 Task: Search one way flight ticket for 2 adults, 2 children, 2 infants in seat in first from Lubbock: Lubbock Preston Smith International Airport to Greensboro: Piedmont Triad International Airport on 5-1-2023. Choice of flights is JetBlue. Number of bags: 2 carry on bags. Price is upto 105000. Outbound departure time preference is 17:15.
Action: Mouse moved to (239, 266)
Screenshot: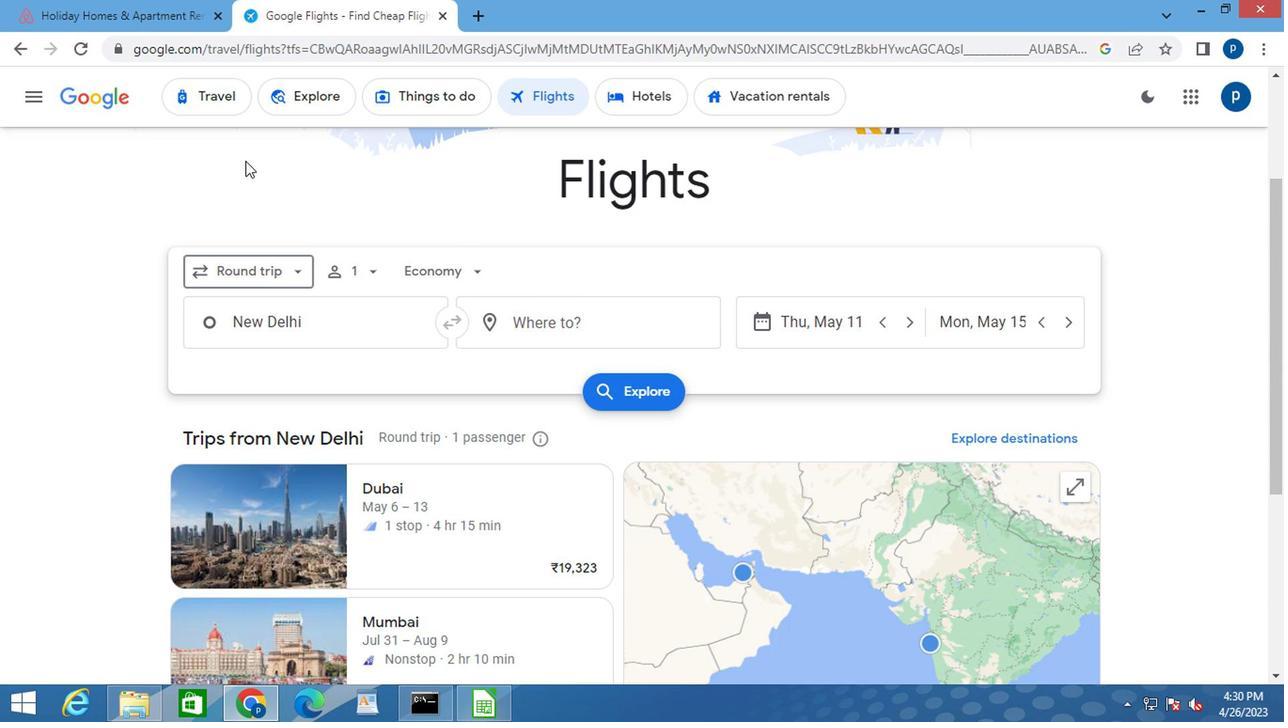 
Action: Mouse pressed left at (239, 266)
Screenshot: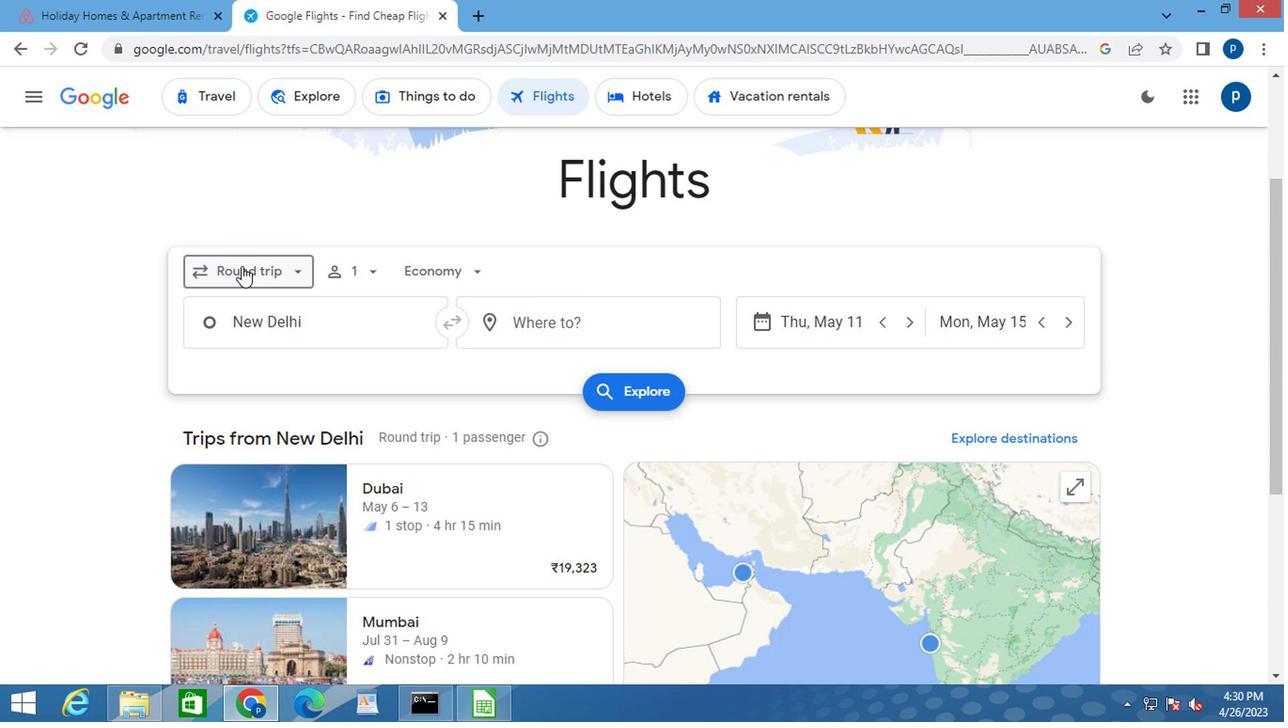 
Action: Mouse moved to (254, 353)
Screenshot: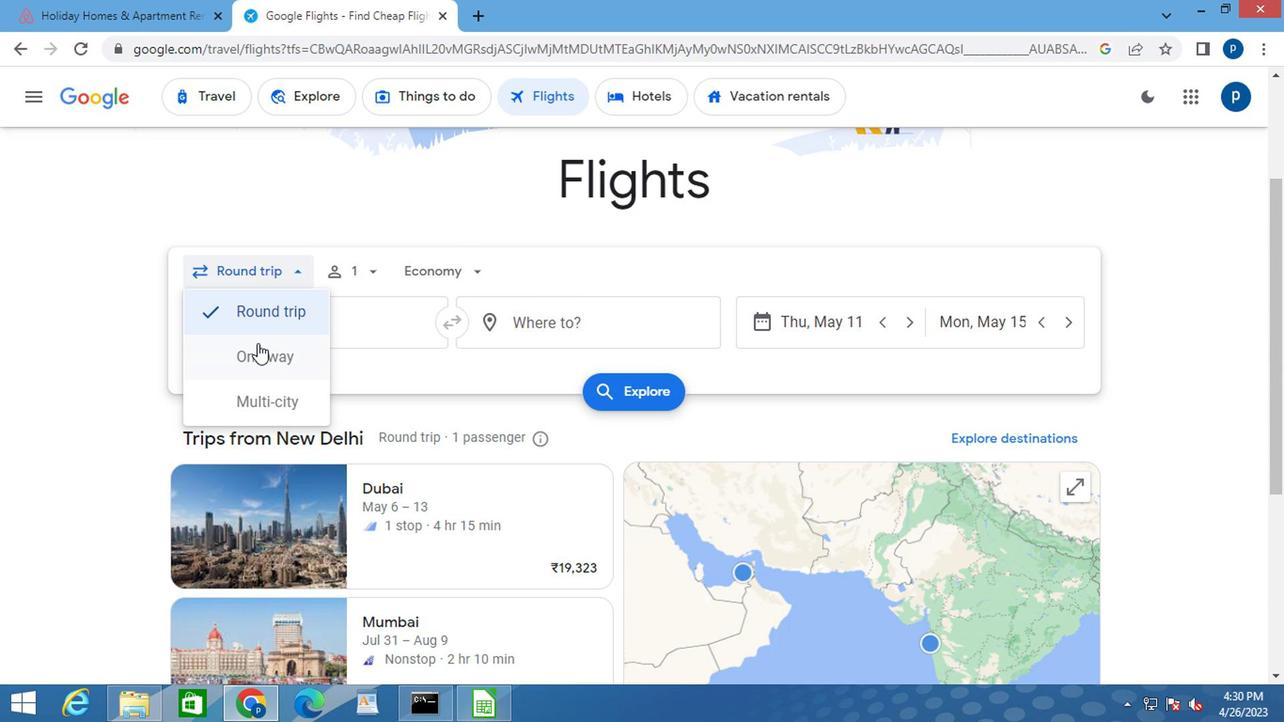 
Action: Mouse pressed left at (254, 353)
Screenshot: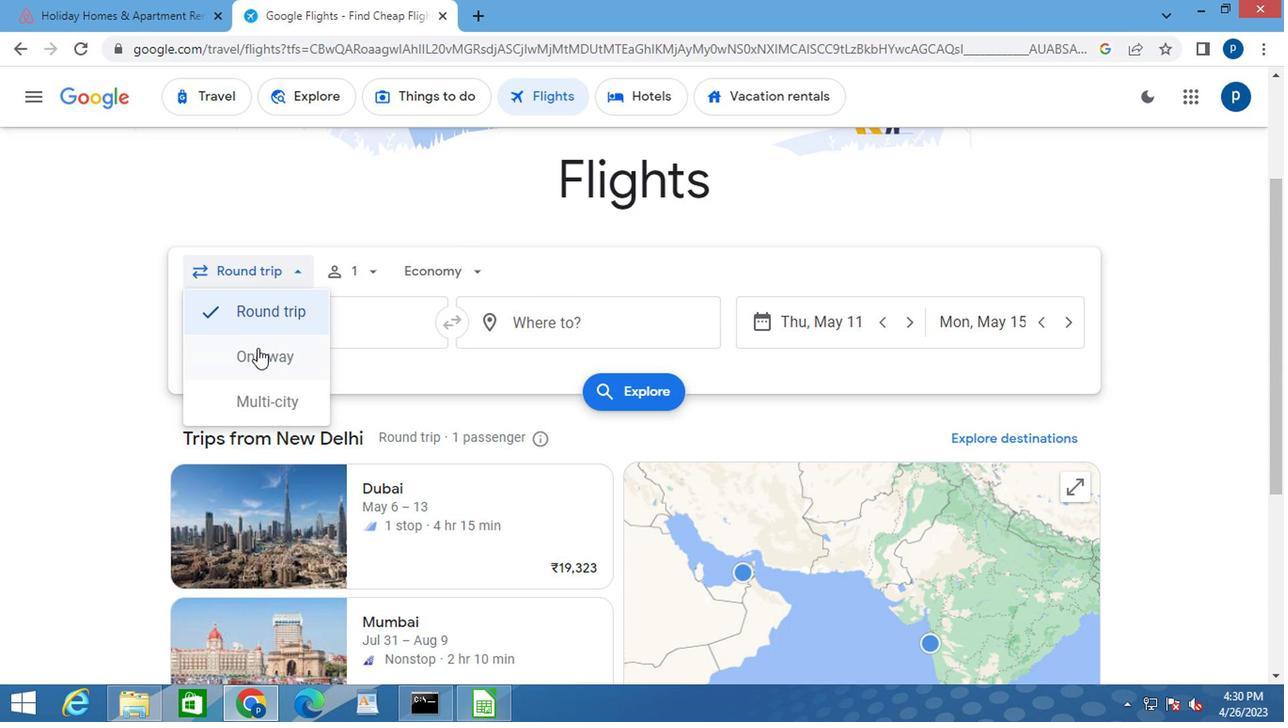 
Action: Mouse moved to (360, 280)
Screenshot: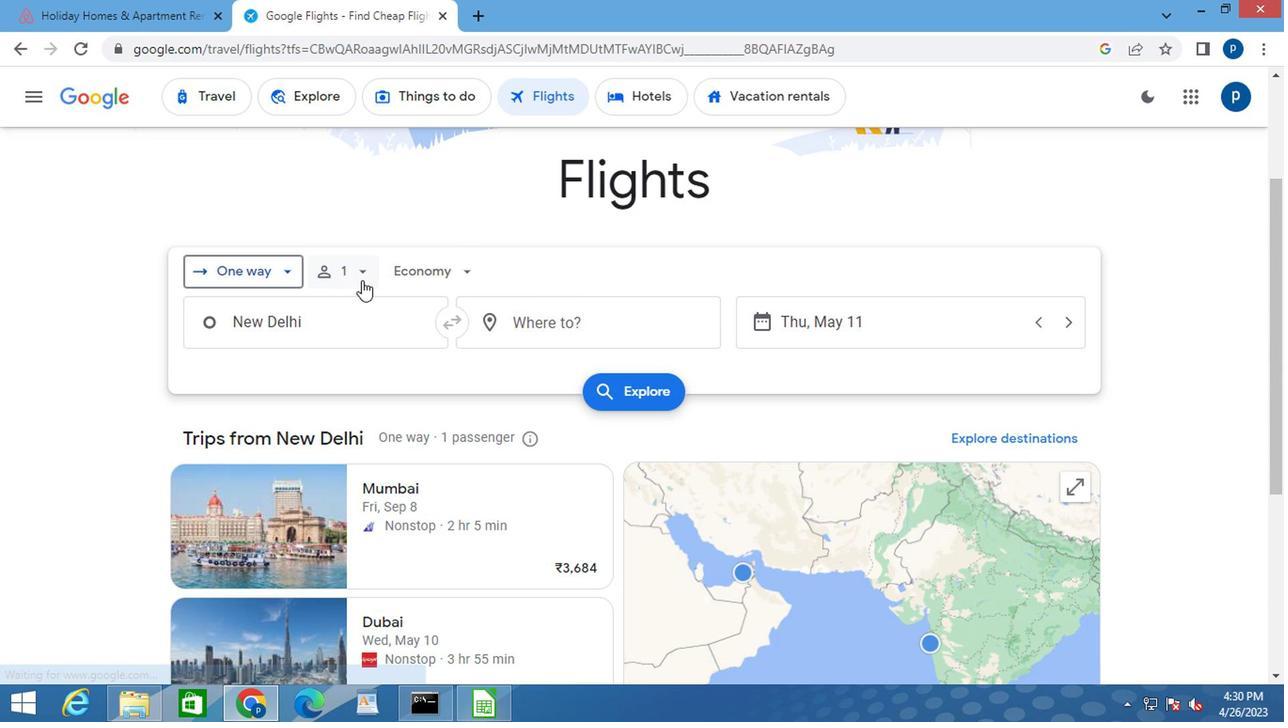 
Action: Mouse pressed left at (360, 280)
Screenshot: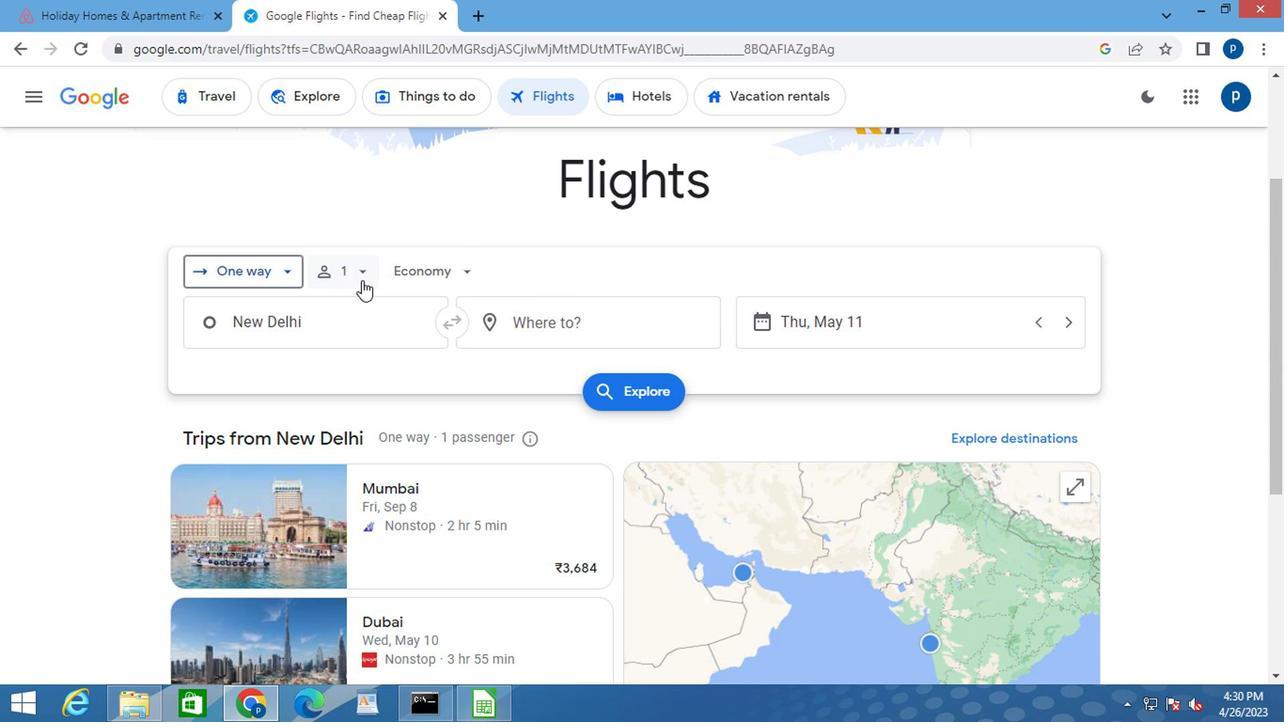 
Action: Mouse moved to (495, 319)
Screenshot: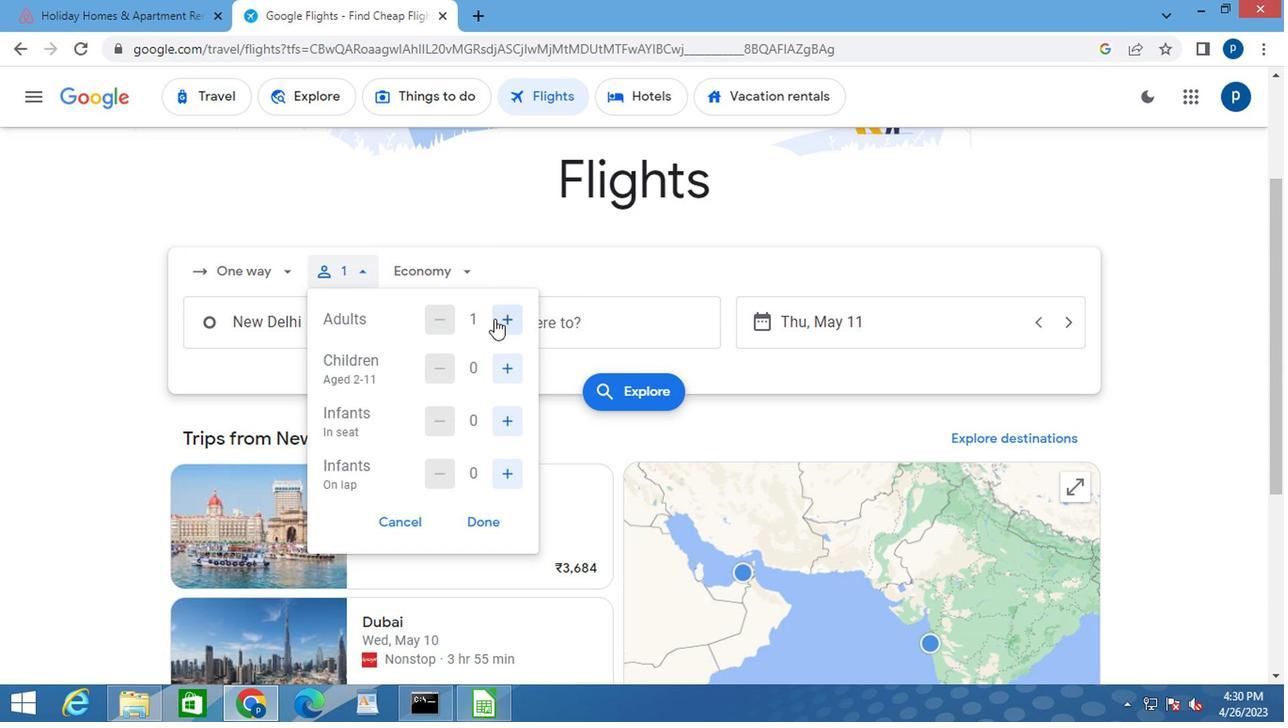 
Action: Mouse pressed left at (495, 319)
Screenshot: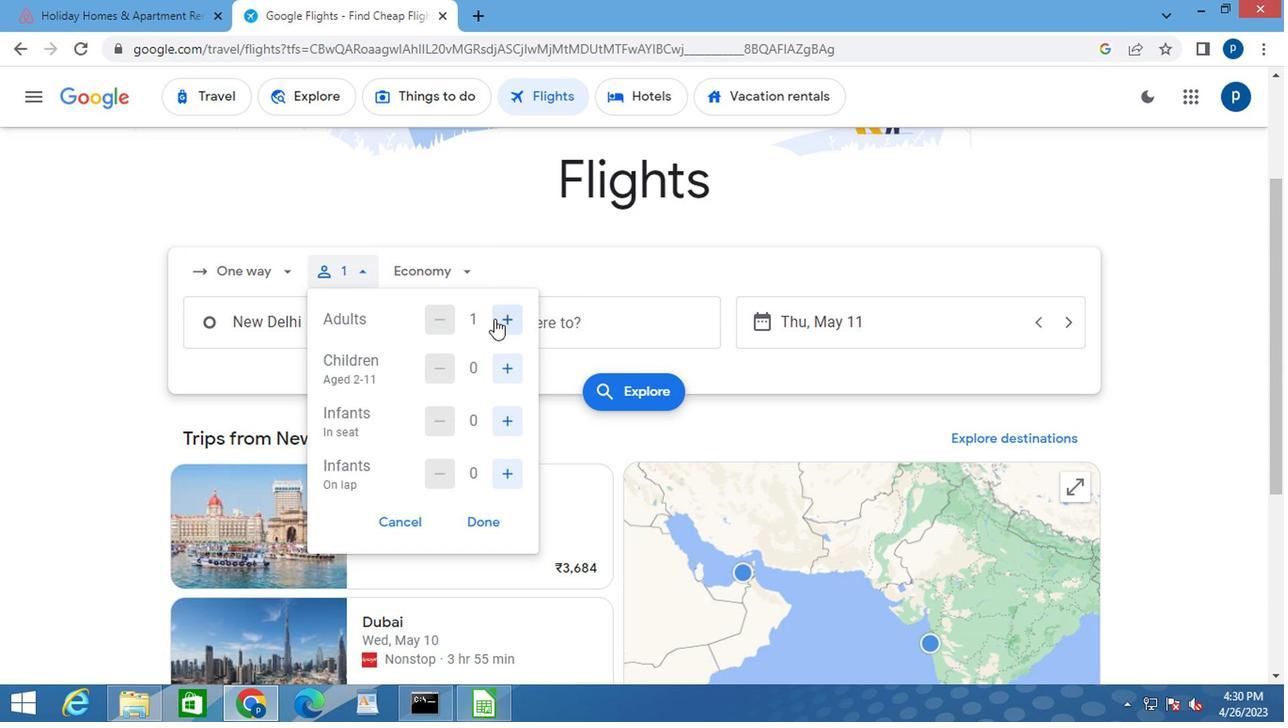 
Action: Mouse moved to (498, 359)
Screenshot: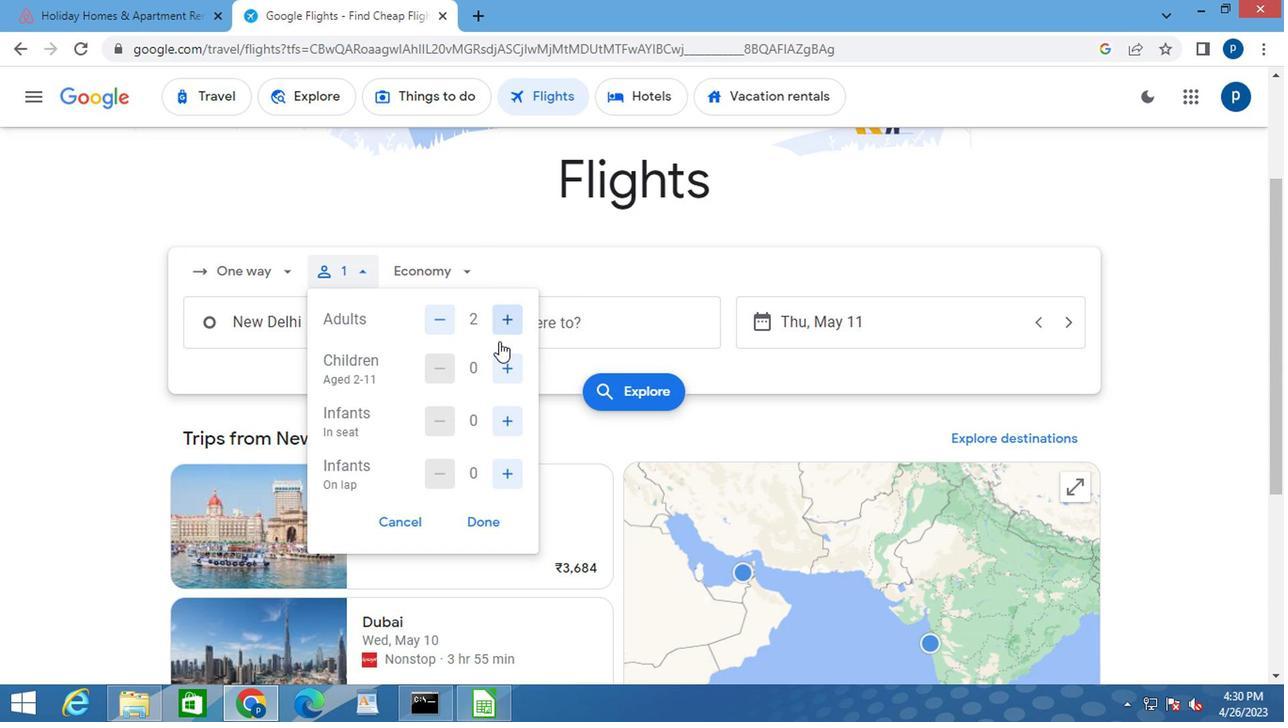 
Action: Mouse pressed left at (498, 359)
Screenshot: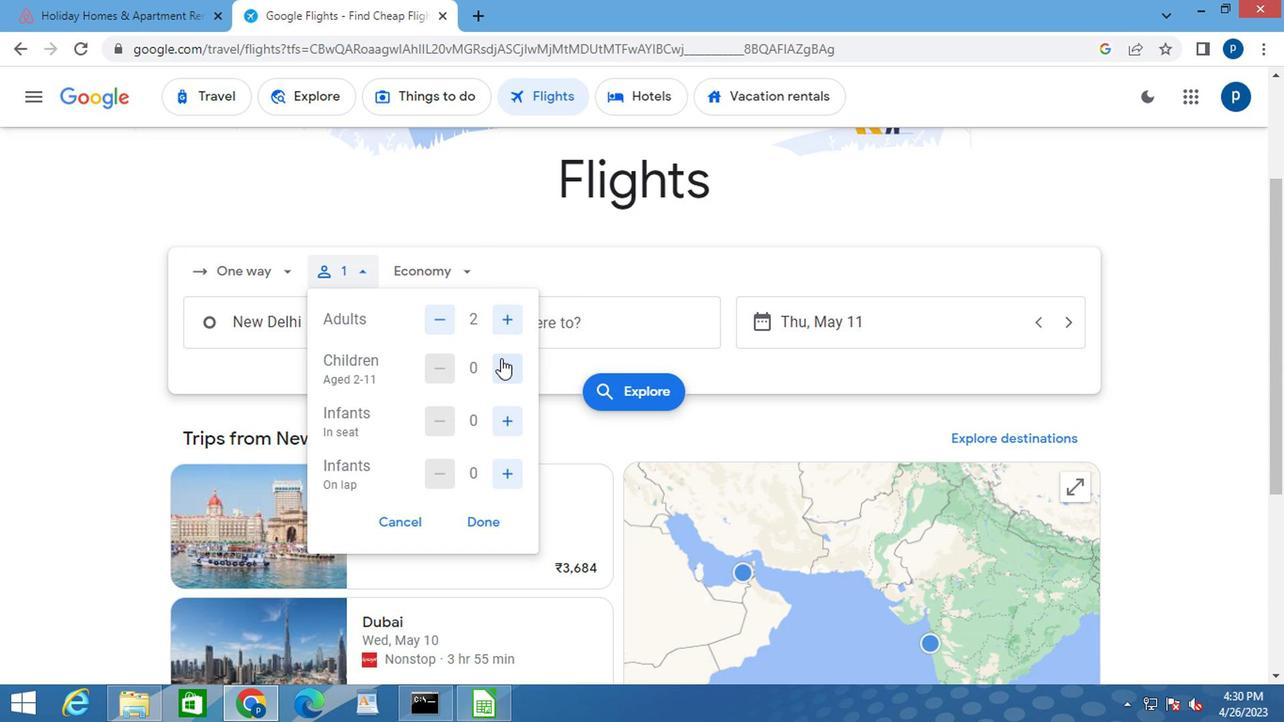 
Action: Mouse pressed left at (498, 359)
Screenshot: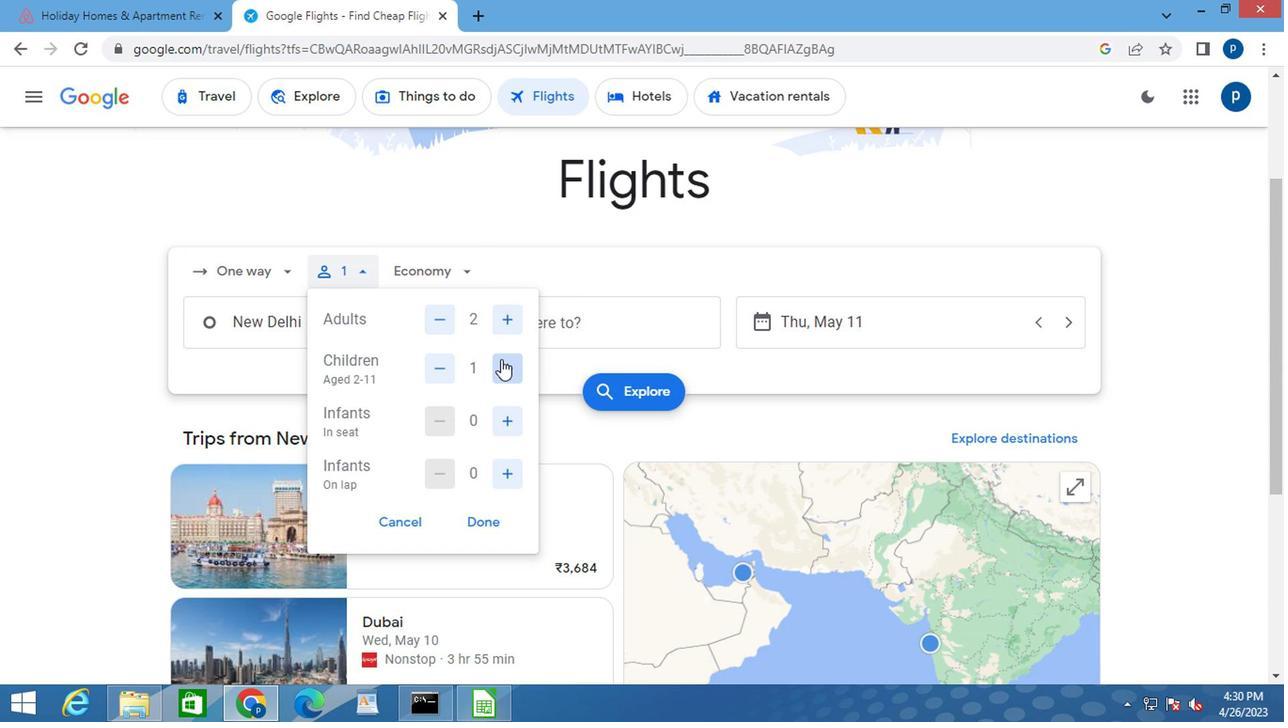 
Action: Mouse moved to (498, 422)
Screenshot: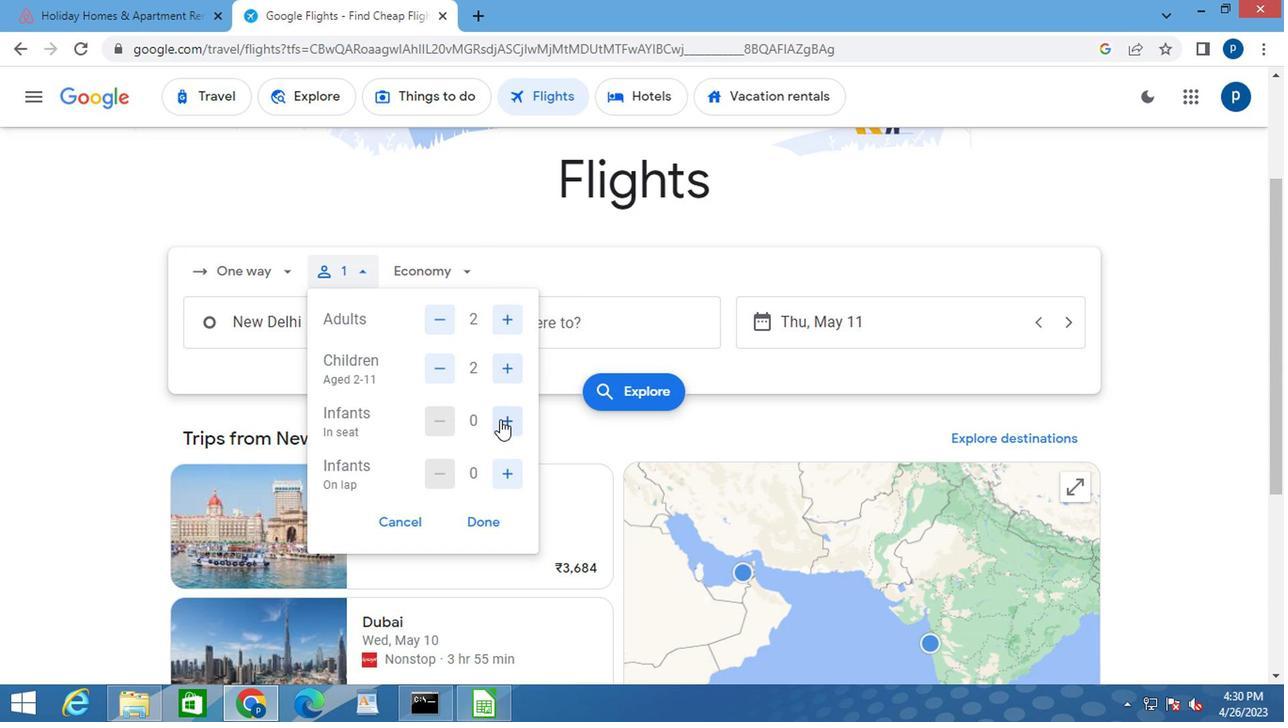
Action: Mouse pressed left at (498, 422)
Screenshot: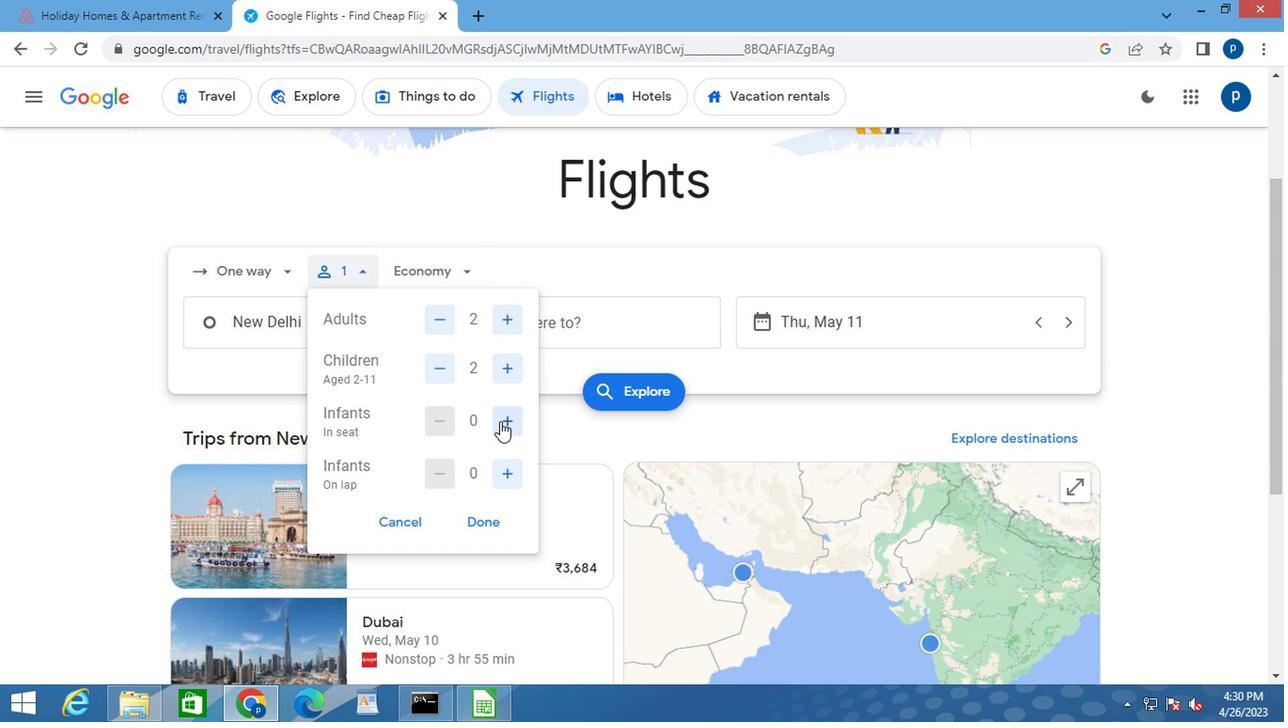 
Action: Mouse pressed left at (498, 422)
Screenshot: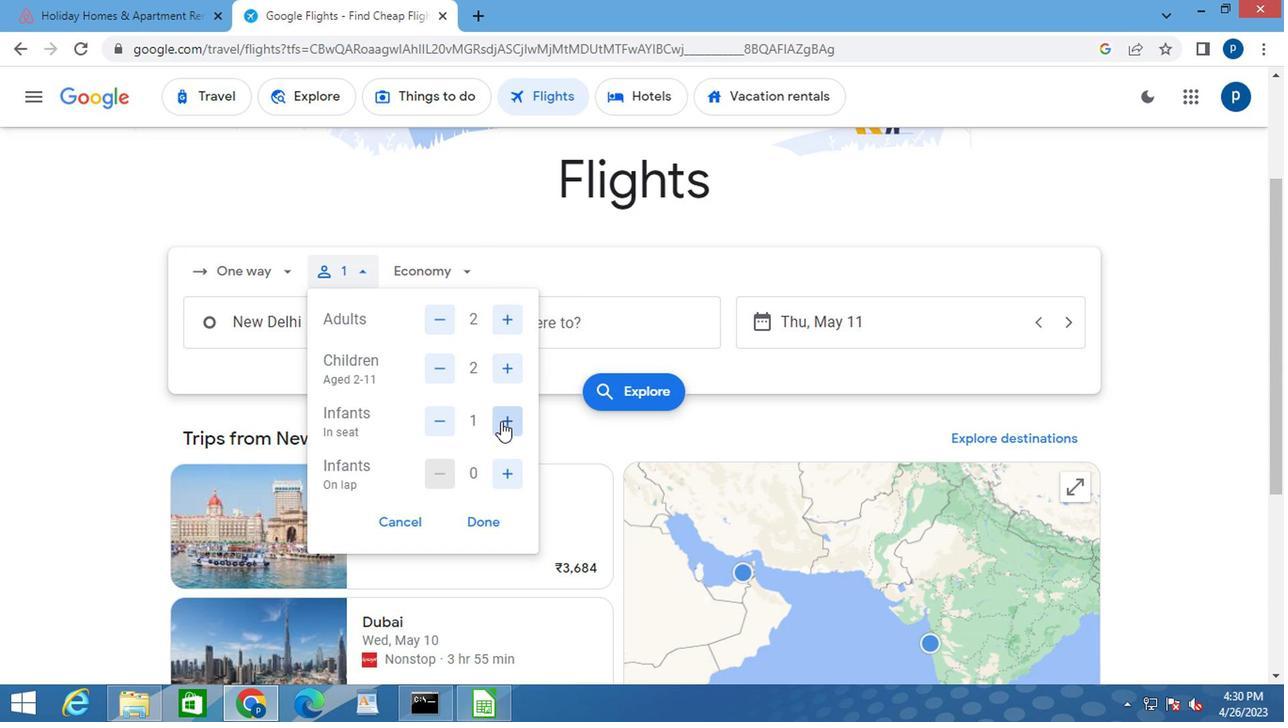 
Action: Mouse moved to (480, 516)
Screenshot: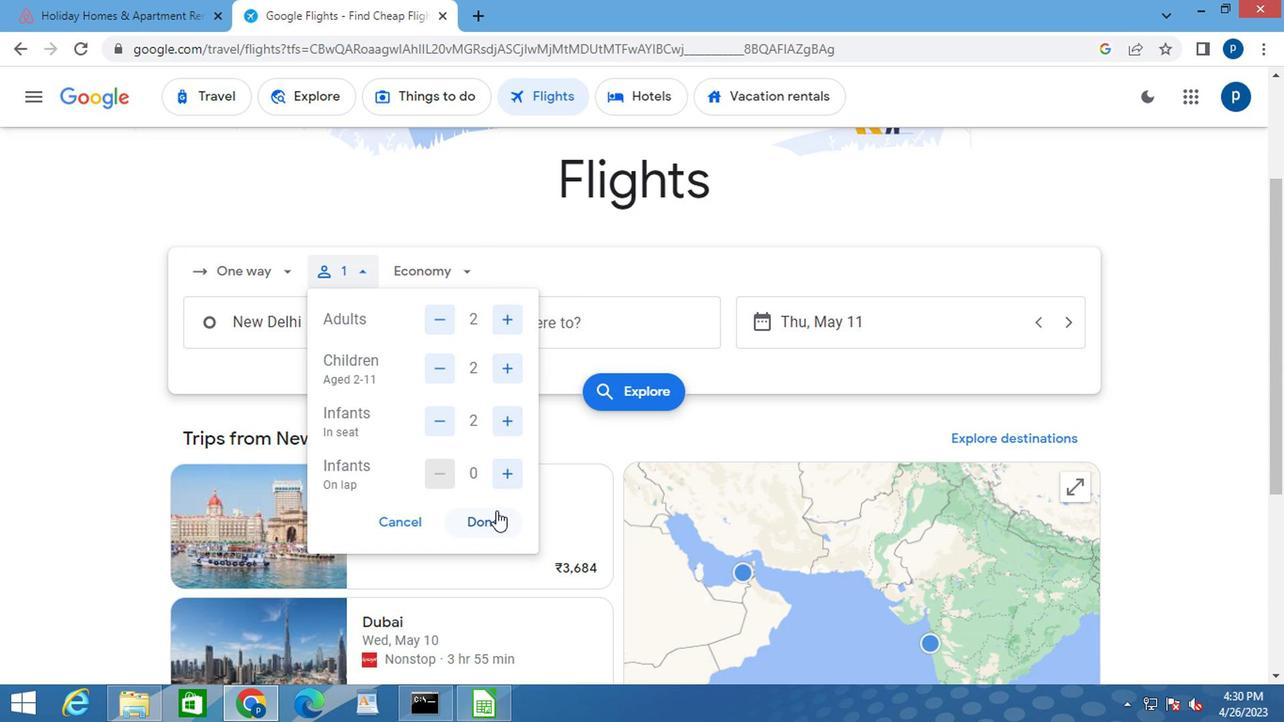 
Action: Mouse pressed left at (480, 516)
Screenshot: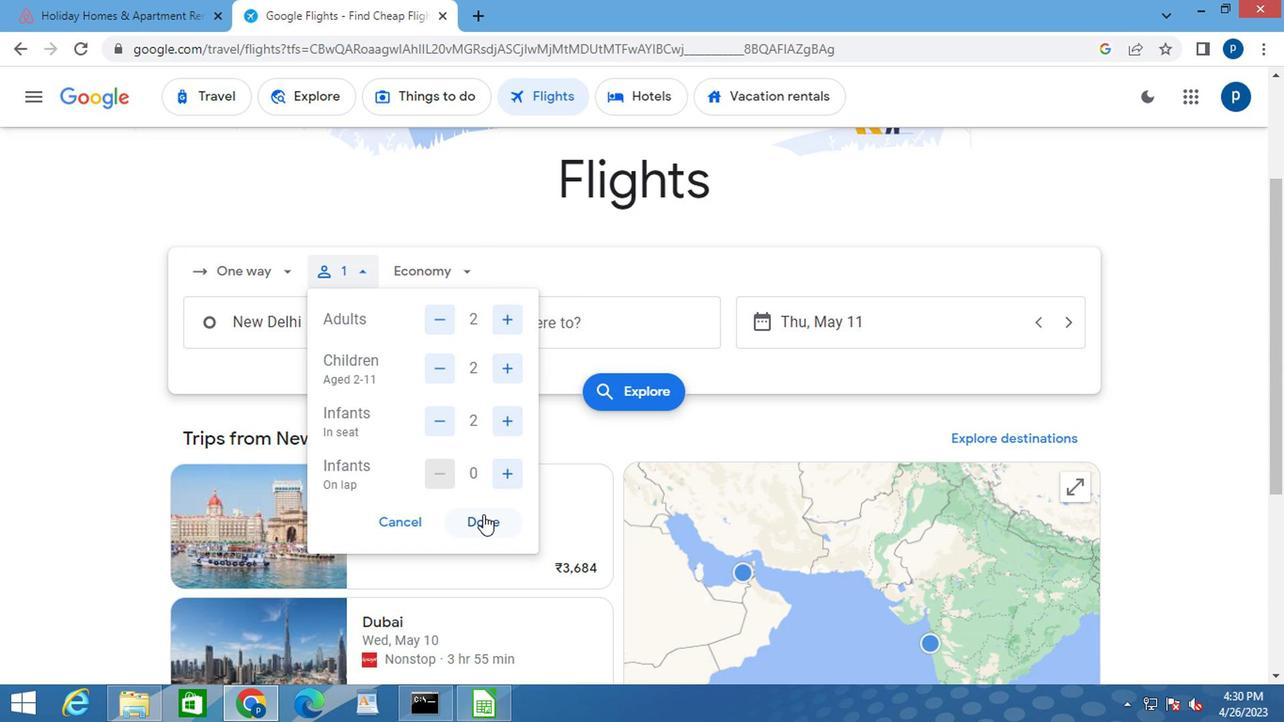 
Action: Mouse moved to (426, 278)
Screenshot: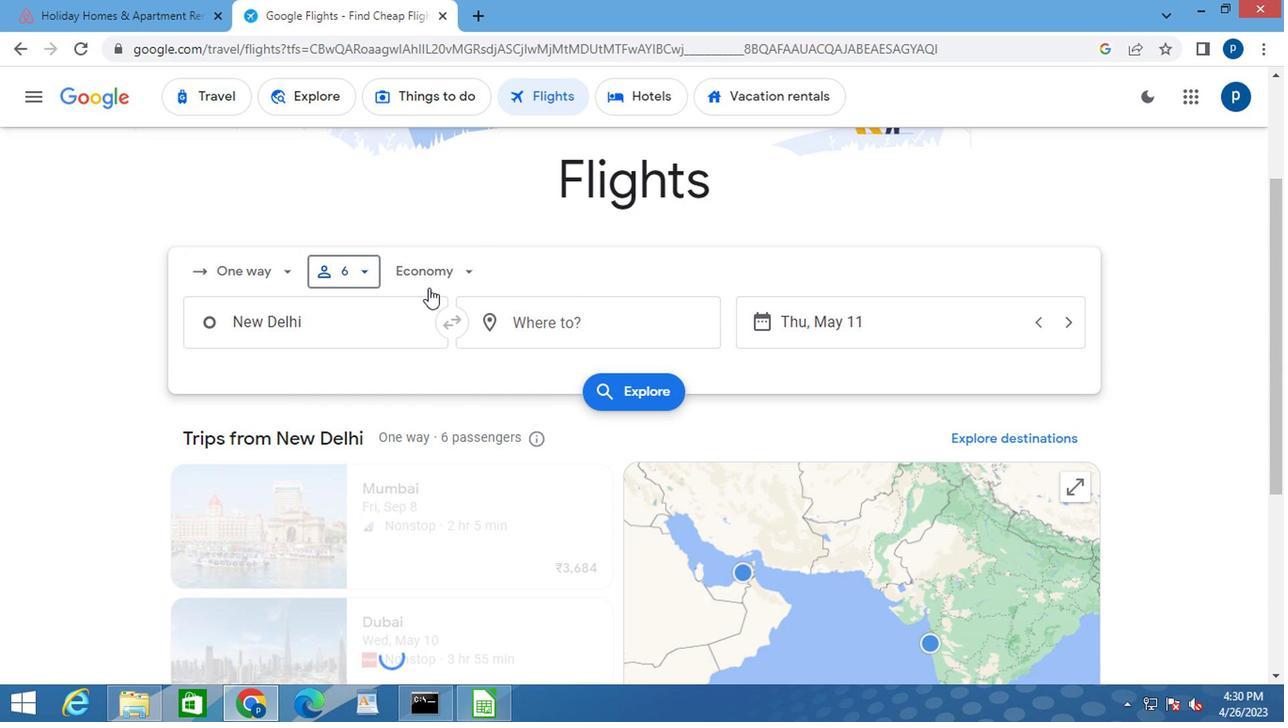 
Action: Mouse pressed left at (426, 278)
Screenshot: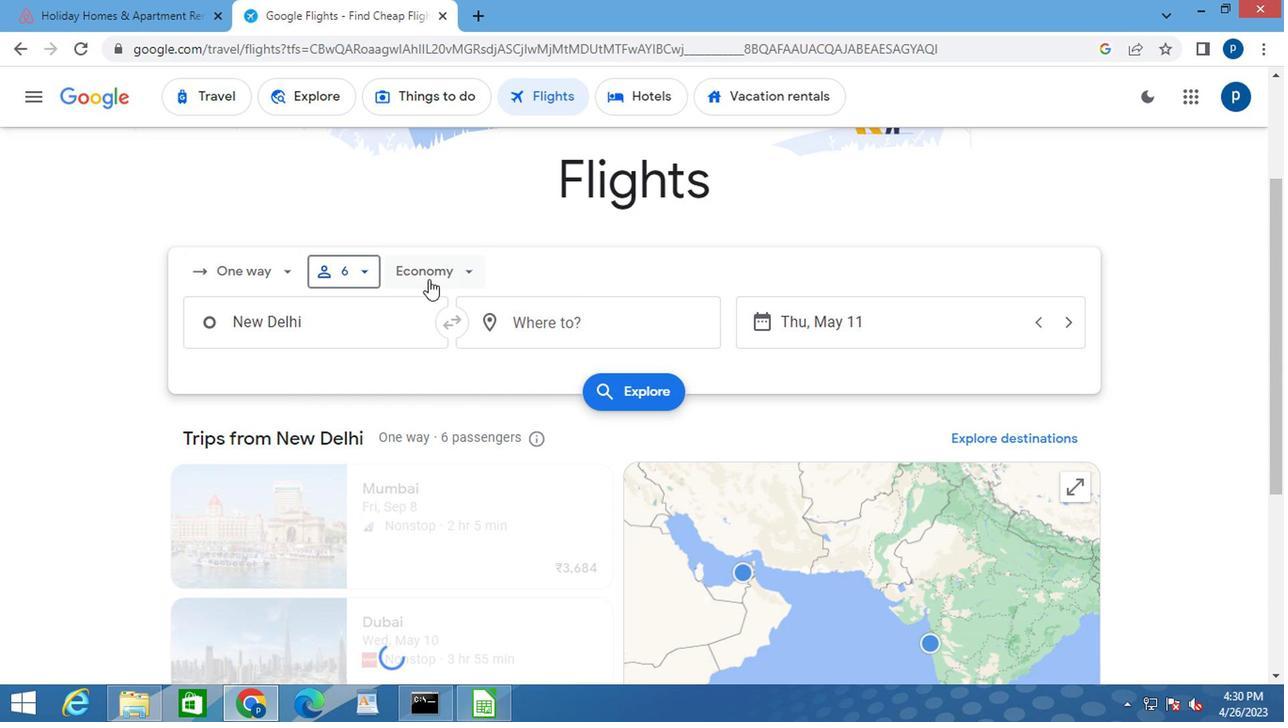 
Action: Mouse moved to (458, 440)
Screenshot: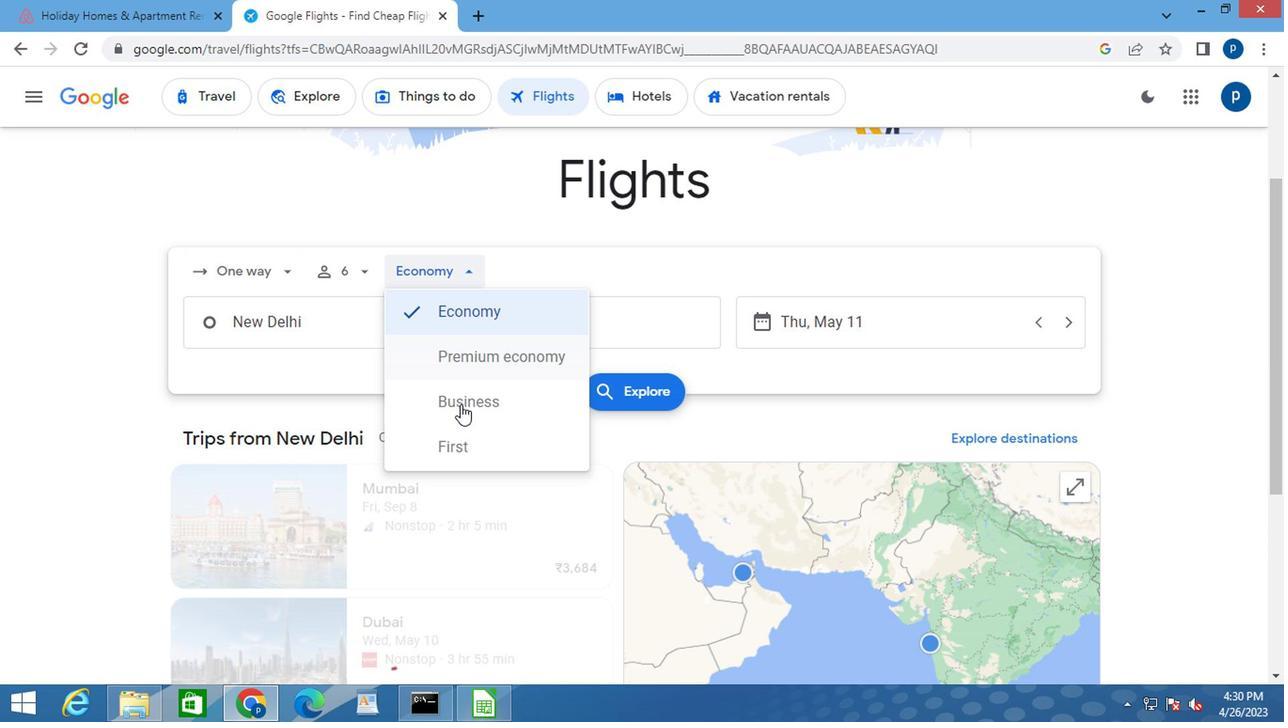 
Action: Mouse pressed left at (458, 440)
Screenshot: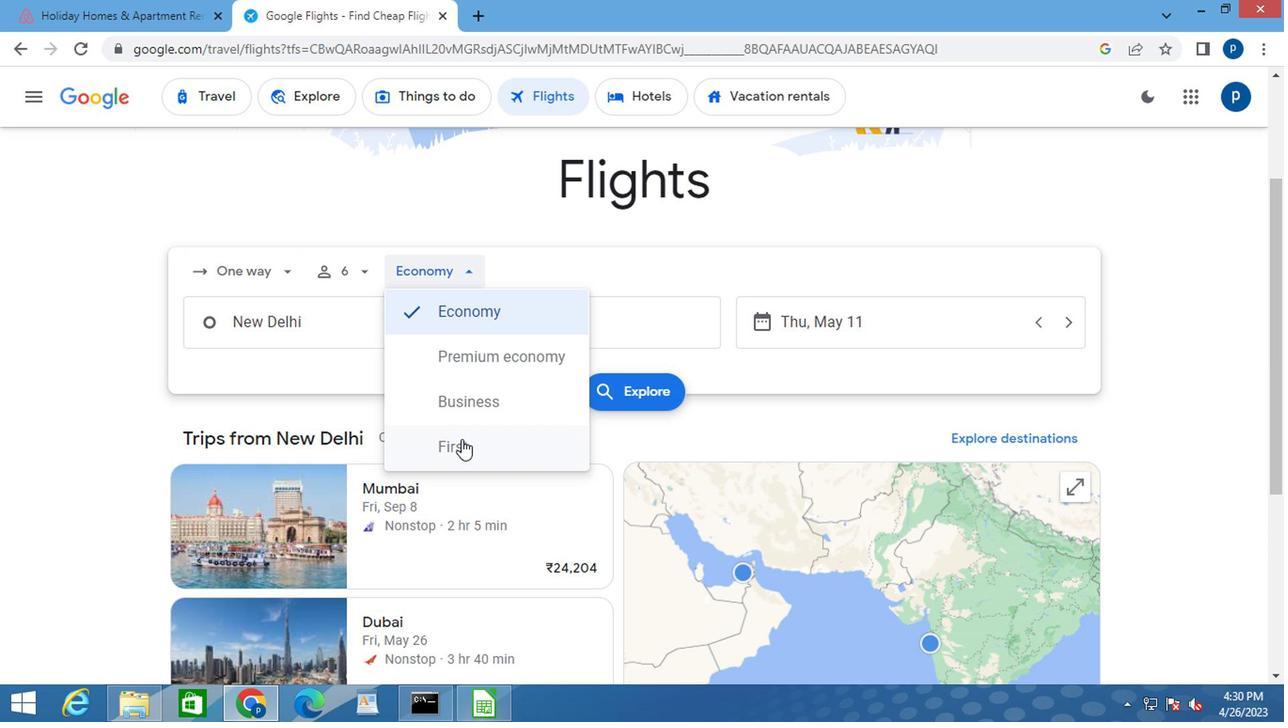 
Action: Mouse moved to (310, 327)
Screenshot: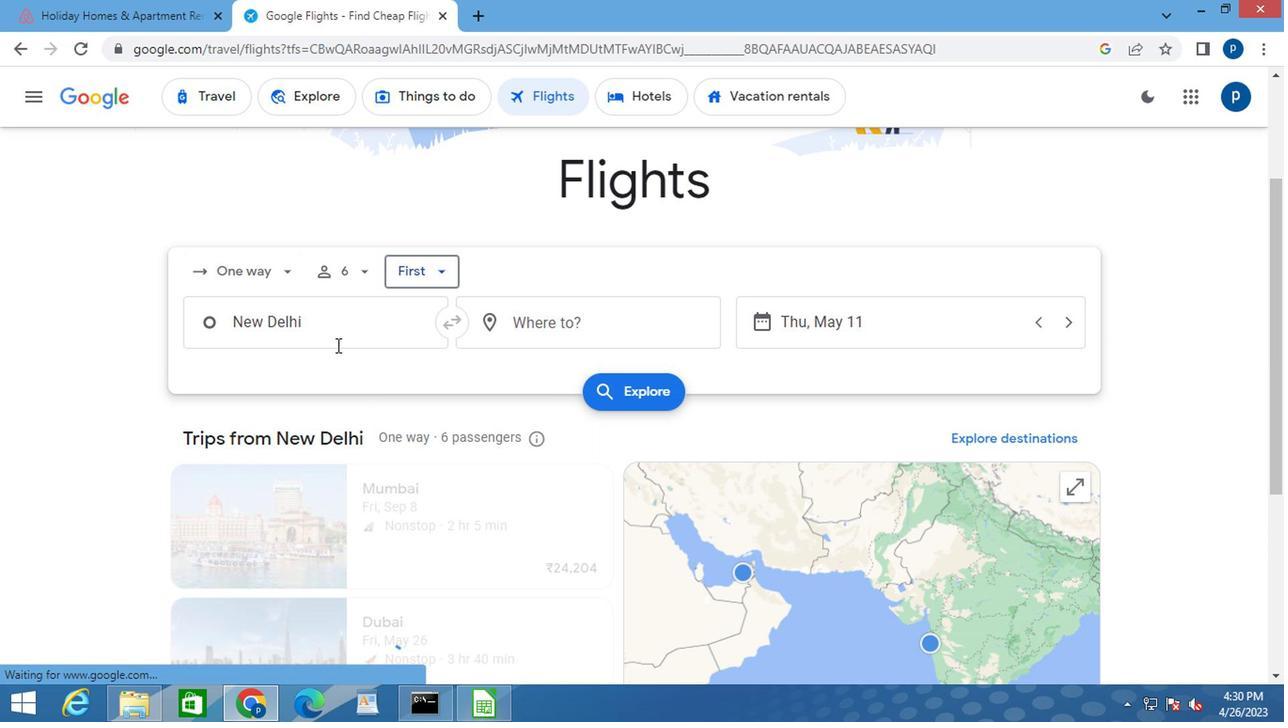 
Action: Mouse pressed left at (310, 327)
Screenshot: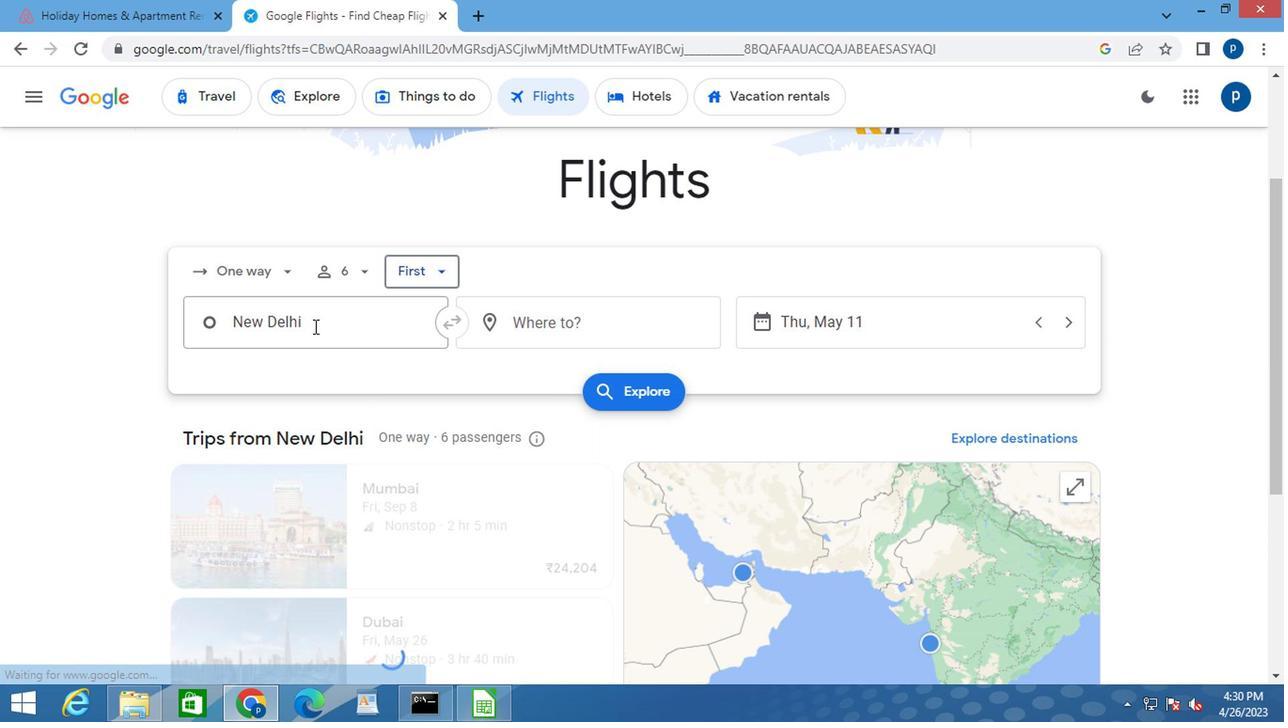
Action: Mouse pressed left at (310, 327)
Screenshot: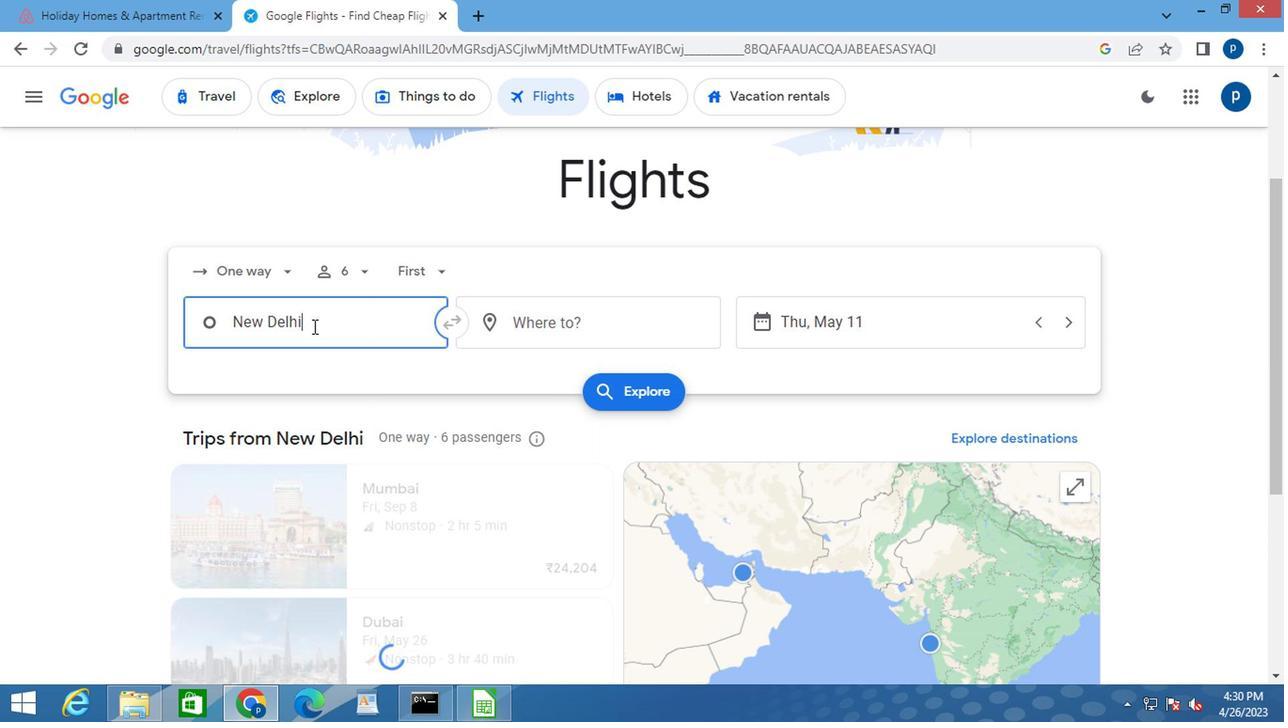 
Action: Key pressed <Key.delete><Key.caps_lock>l<Key.caps_lock>ubbock
Screenshot: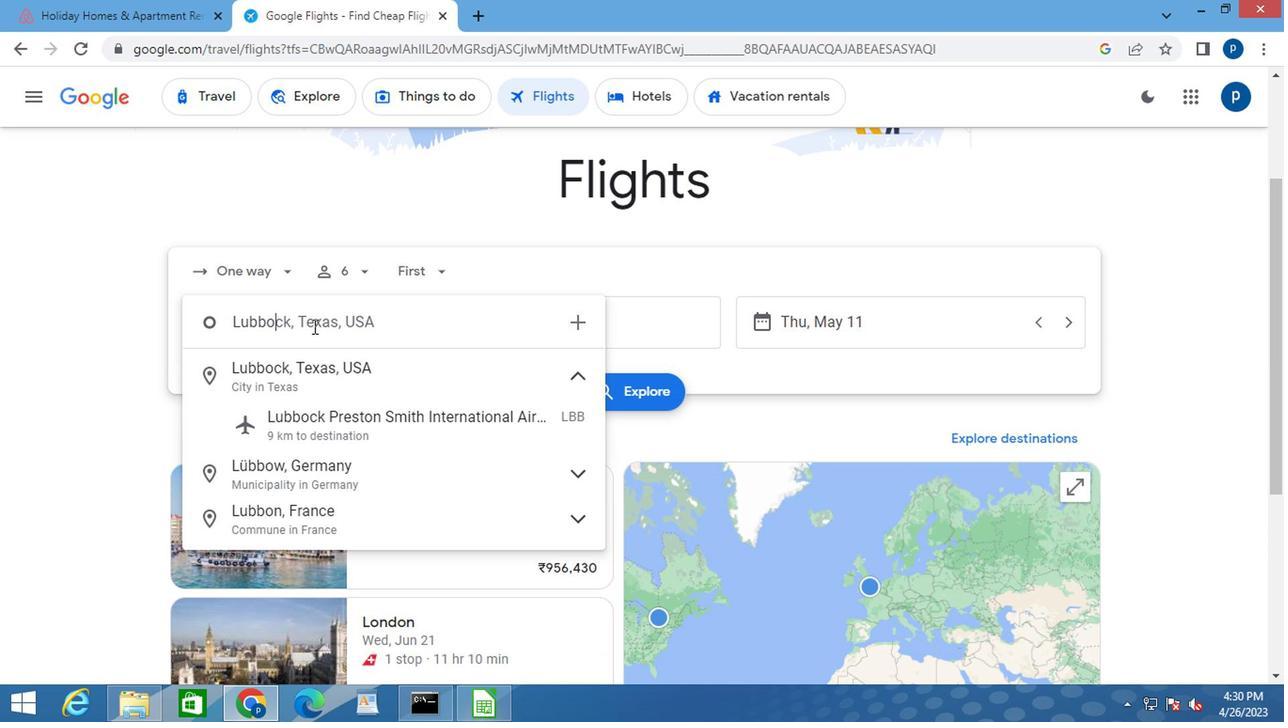 
Action: Mouse moved to (321, 448)
Screenshot: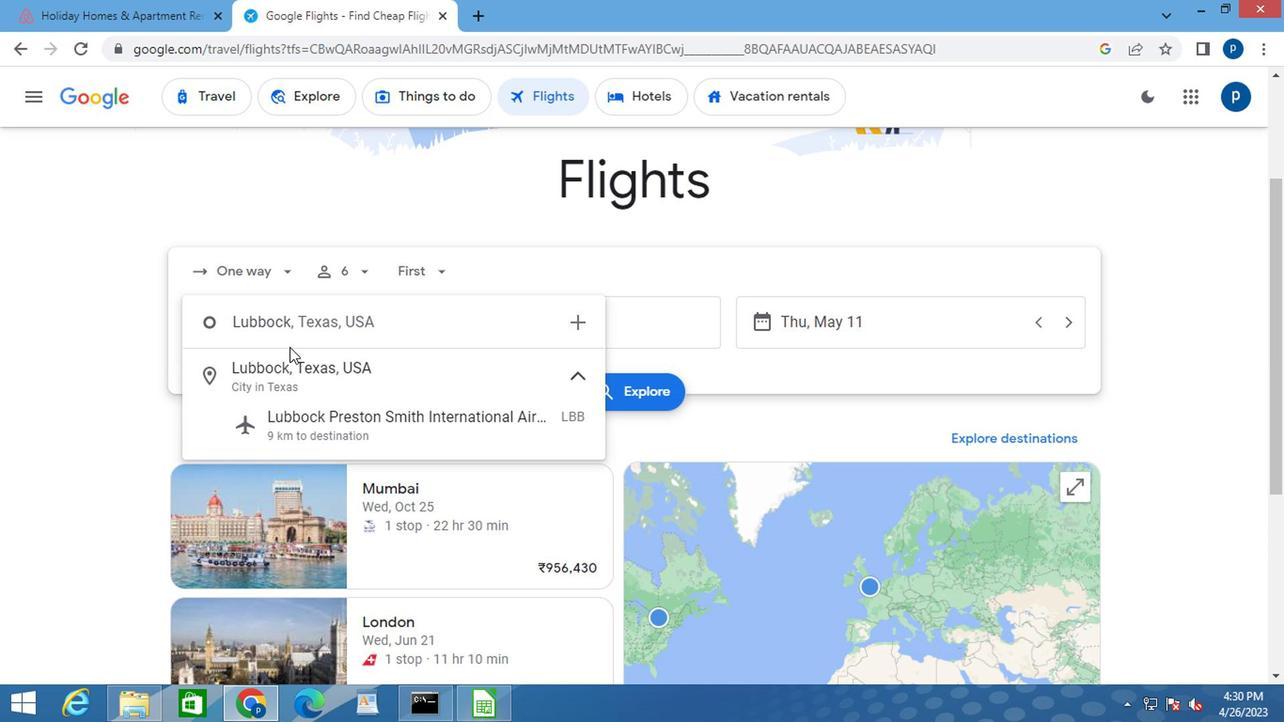 
Action: Mouse pressed left at (321, 448)
Screenshot: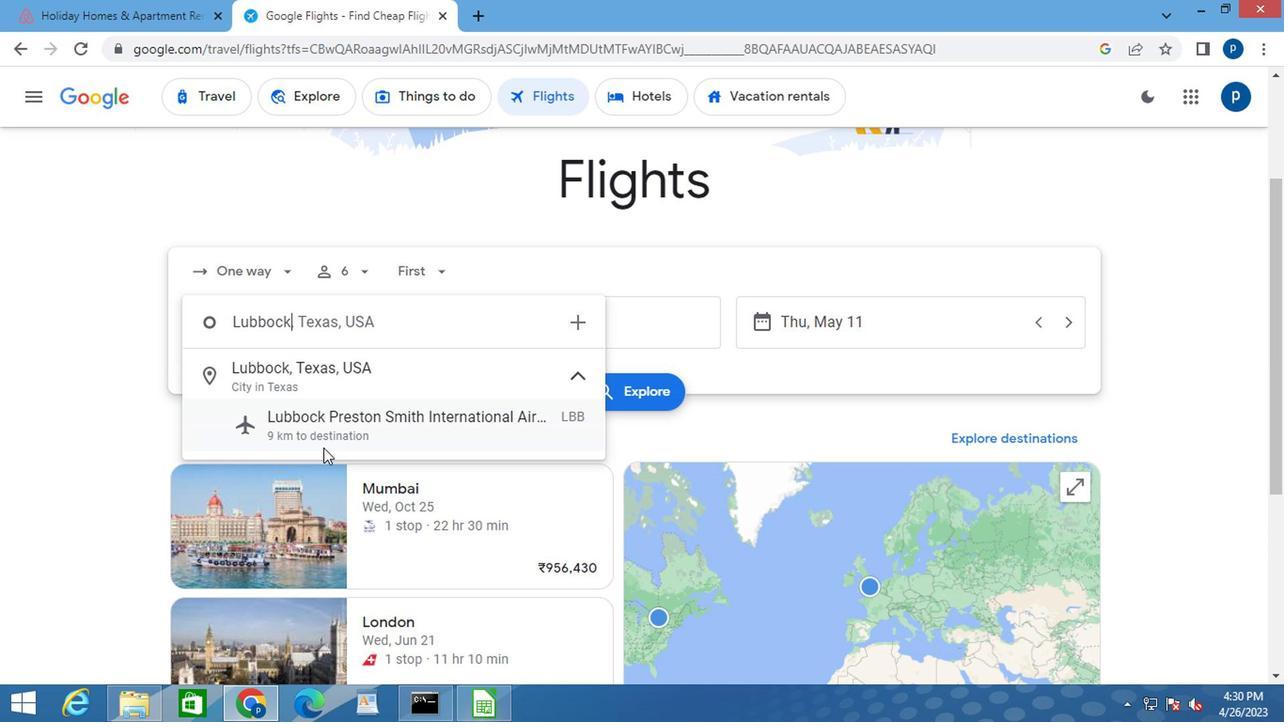 
Action: Mouse moved to (520, 331)
Screenshot: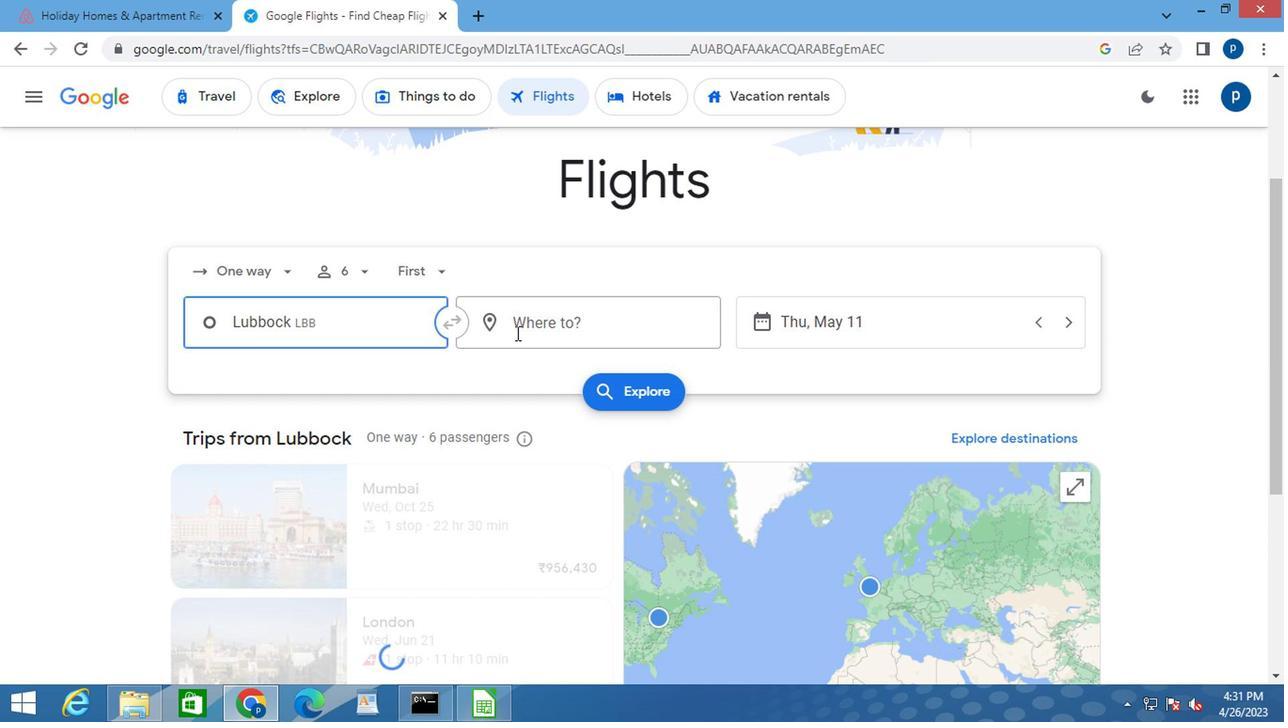 
Action: Mouse pressed left at (520, 331)
Screenshot: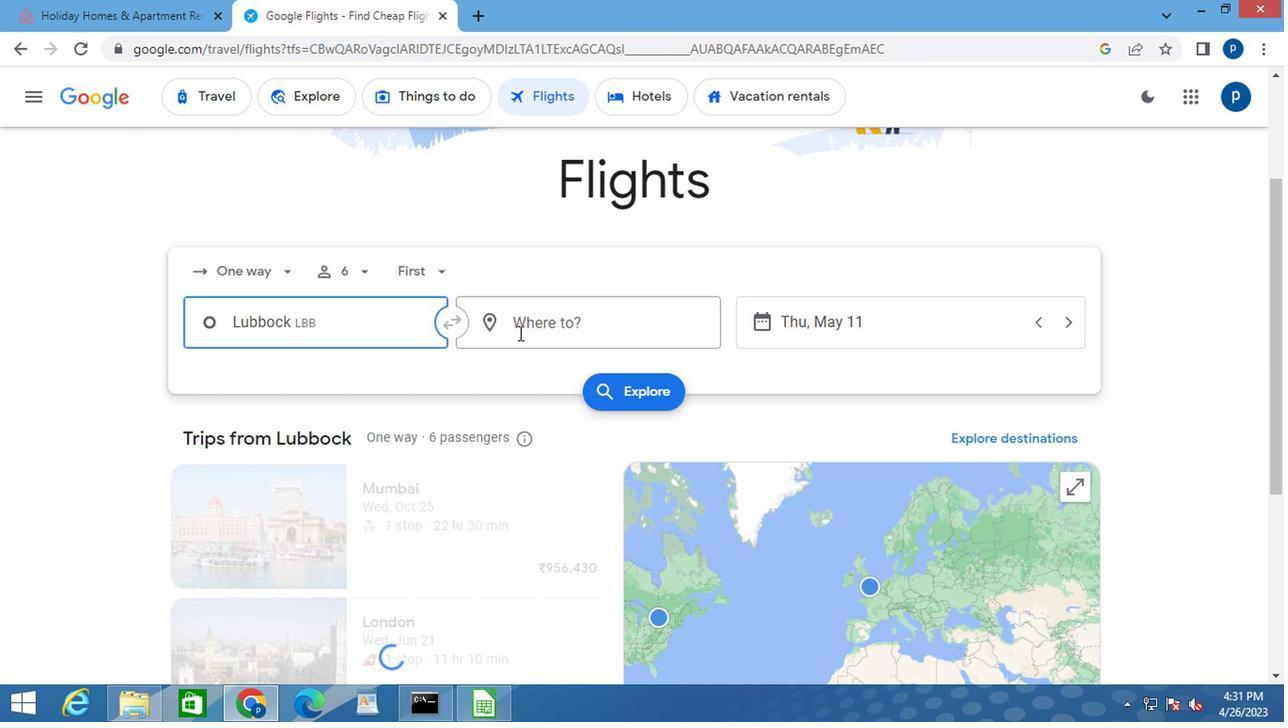 
Action: Key pressed <Key.caps_lock>p<Key.caps_lock>iedm
Screenshot: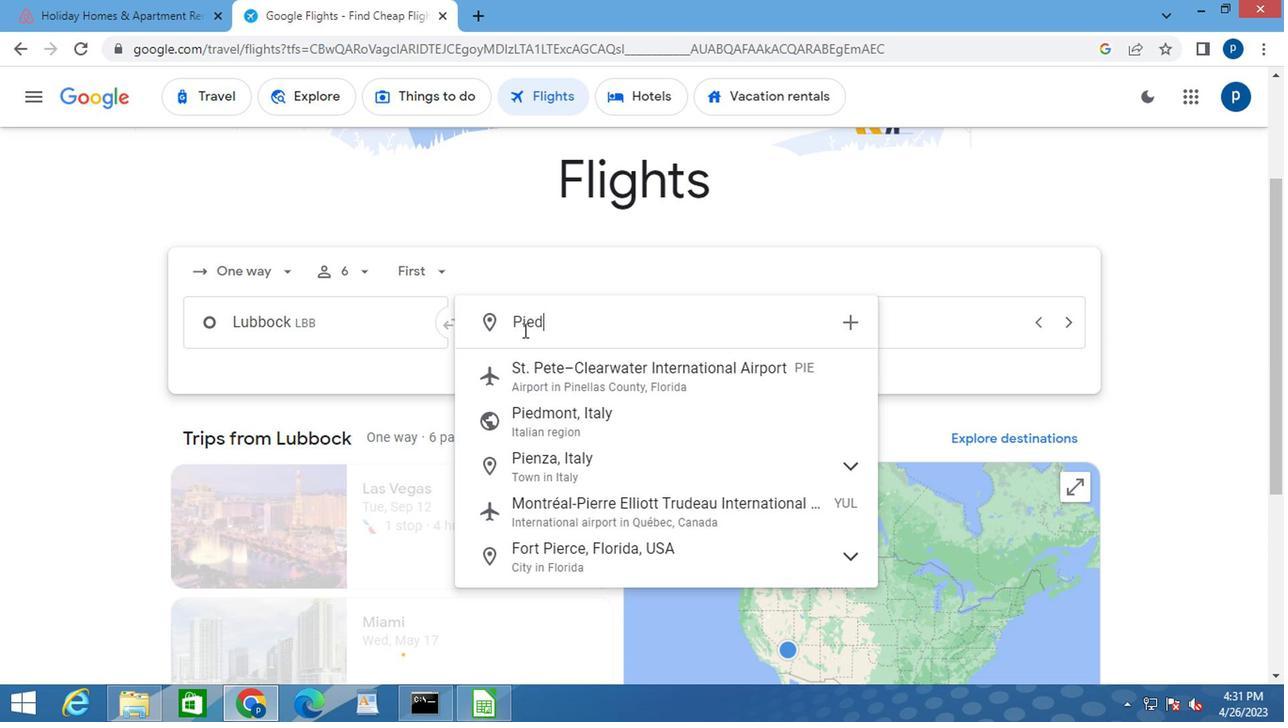 
Action: Mouse moved to (563, 412)
Screenshot: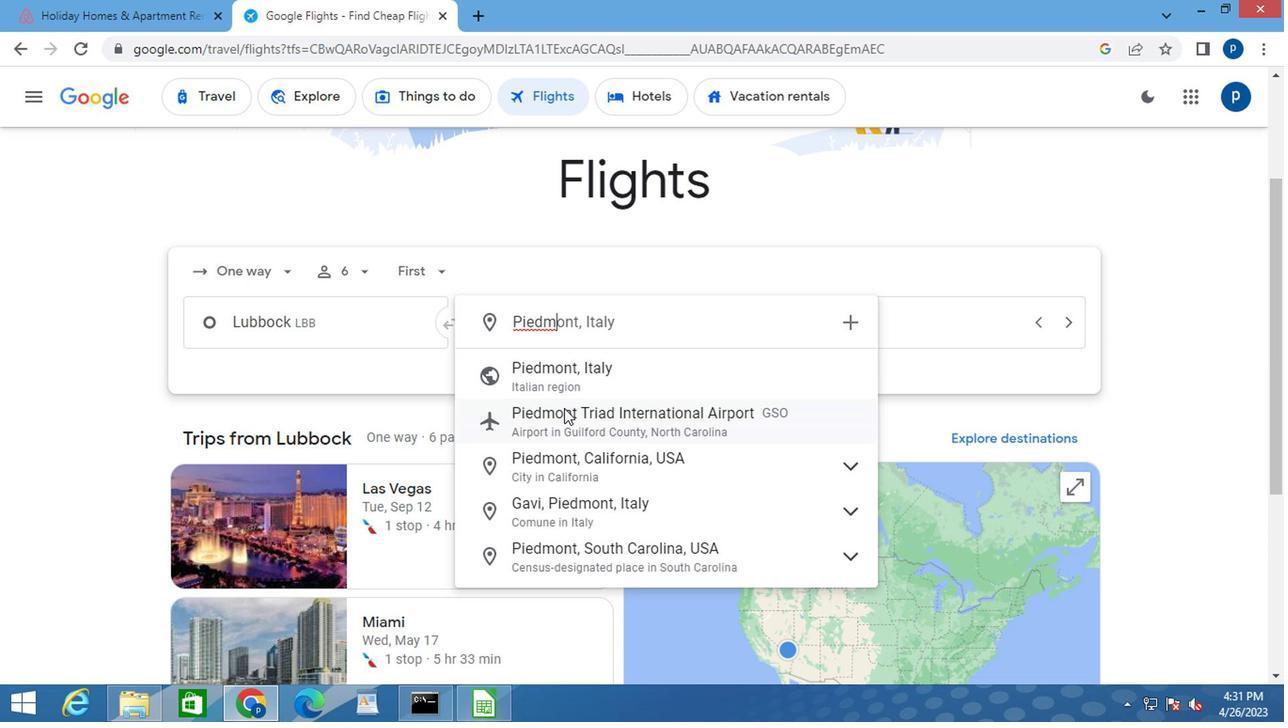 
Action: Mouse pressed left at (563, 412)
Screenshot: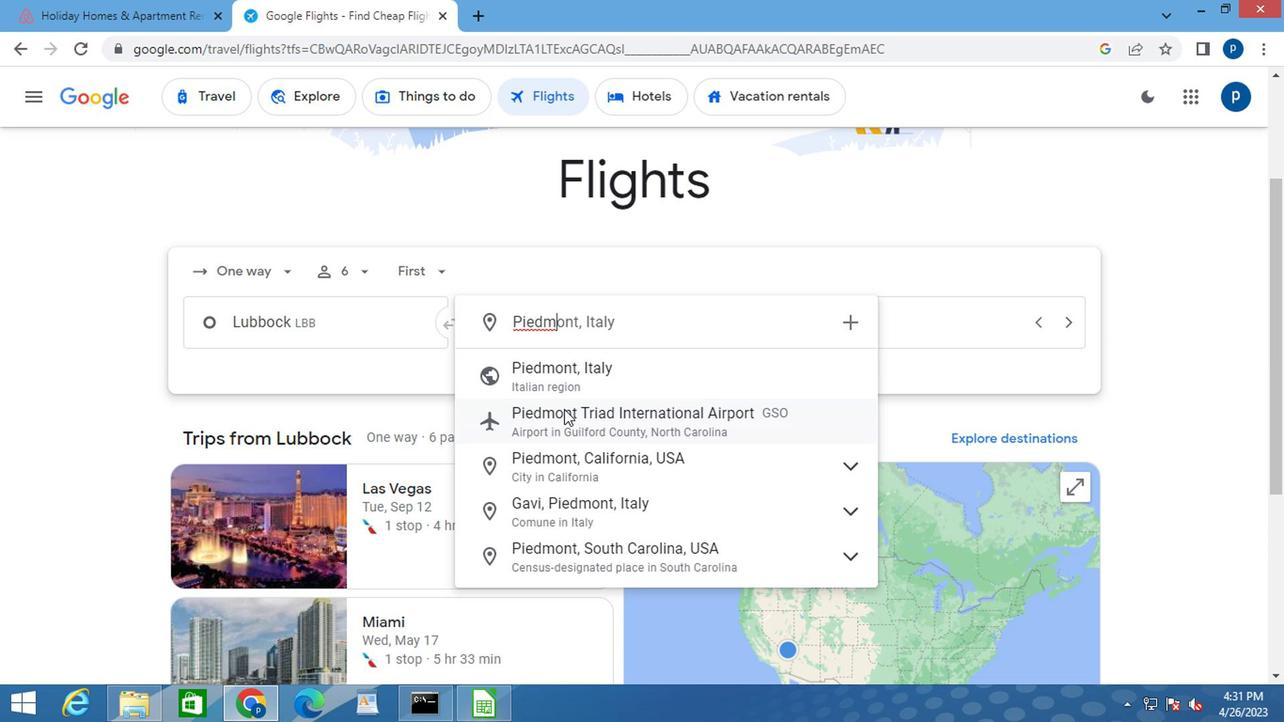 
Action: Mouse moved to (763, 319)
Screenshot: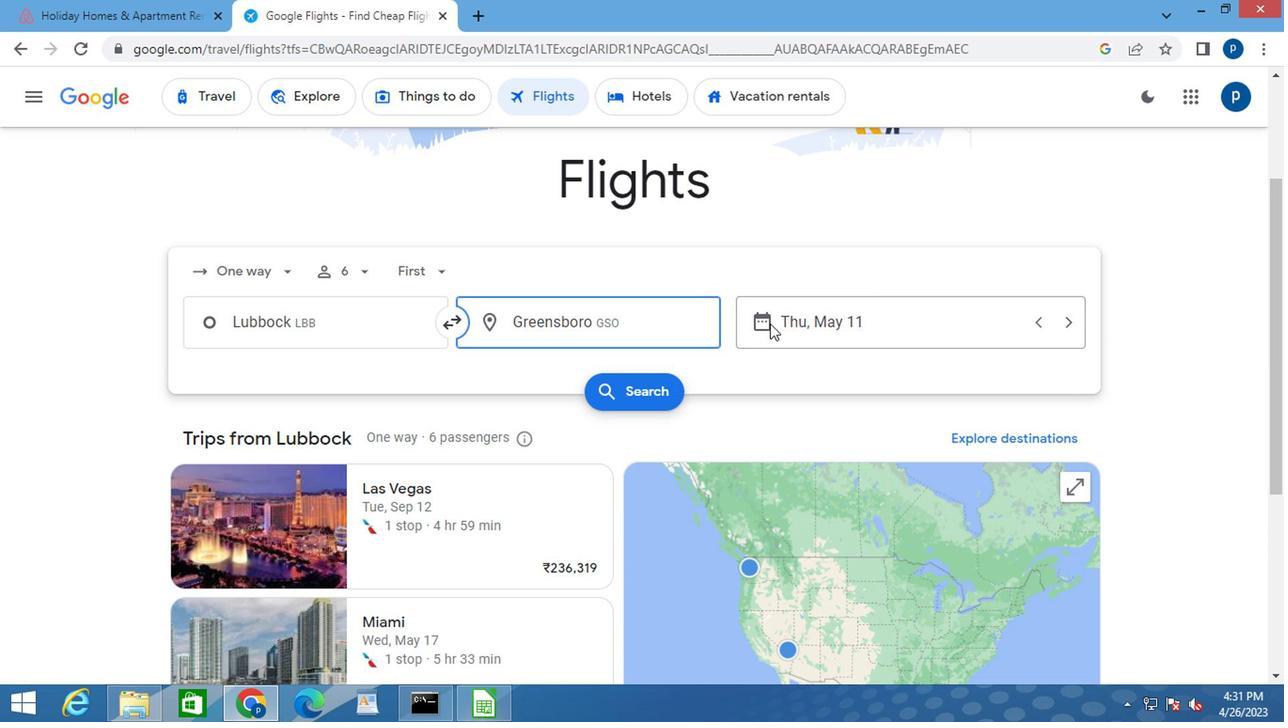 
Action: Mouse pressed left at (763, 319)
Screenshot: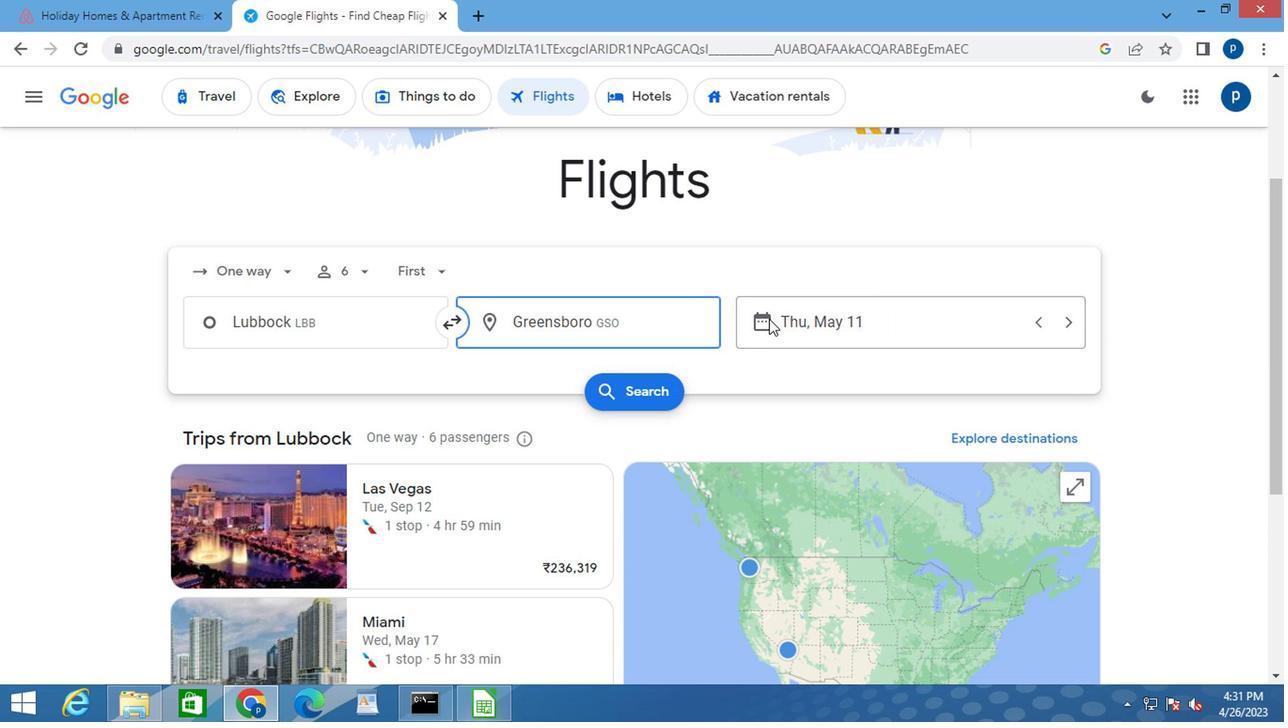 
Action: Mouse moved to (819, 341)
Screenshot: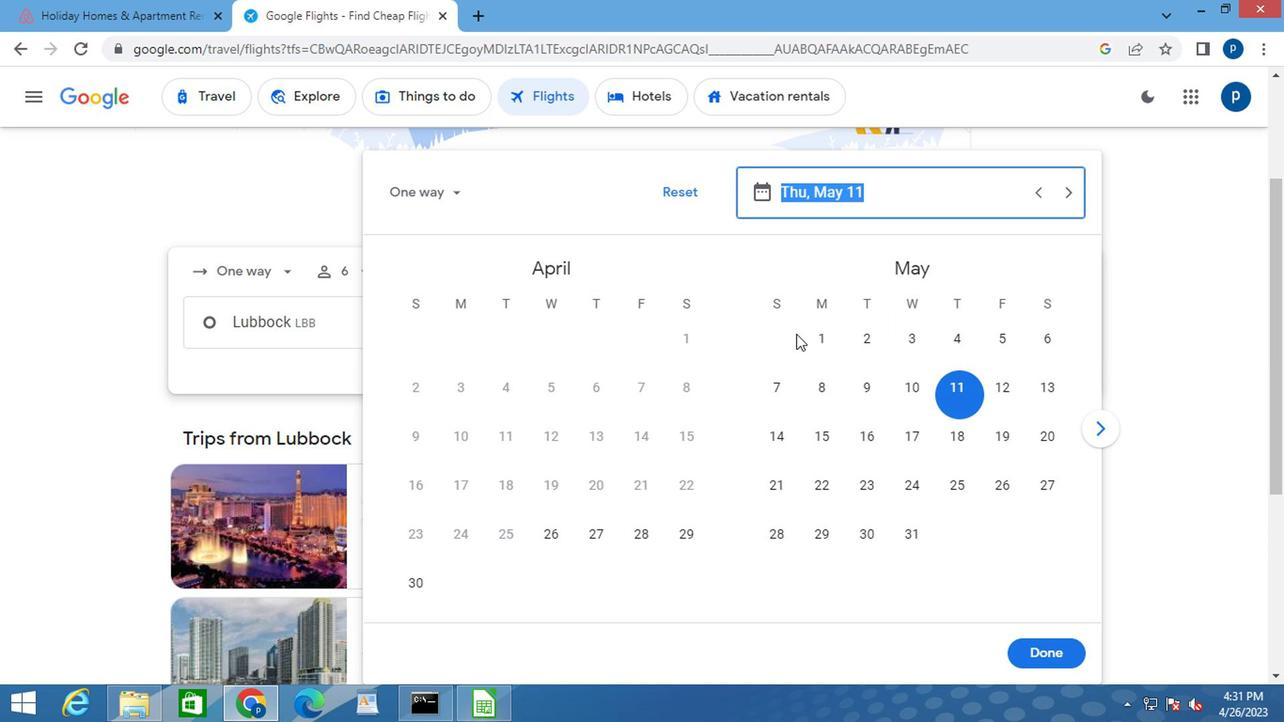 
Action: Mouse pressed left at (819, 341)
Screenshot: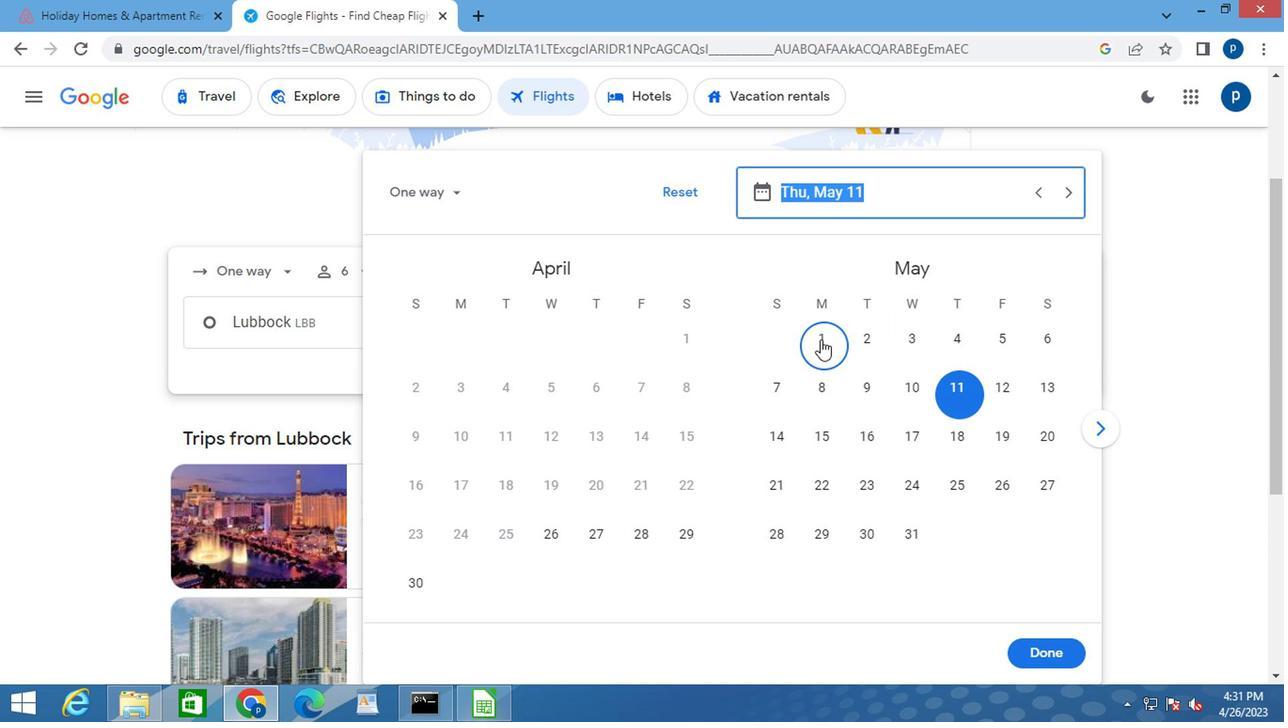 
Action: Mouse moved to (1045, 656)
Screenshot: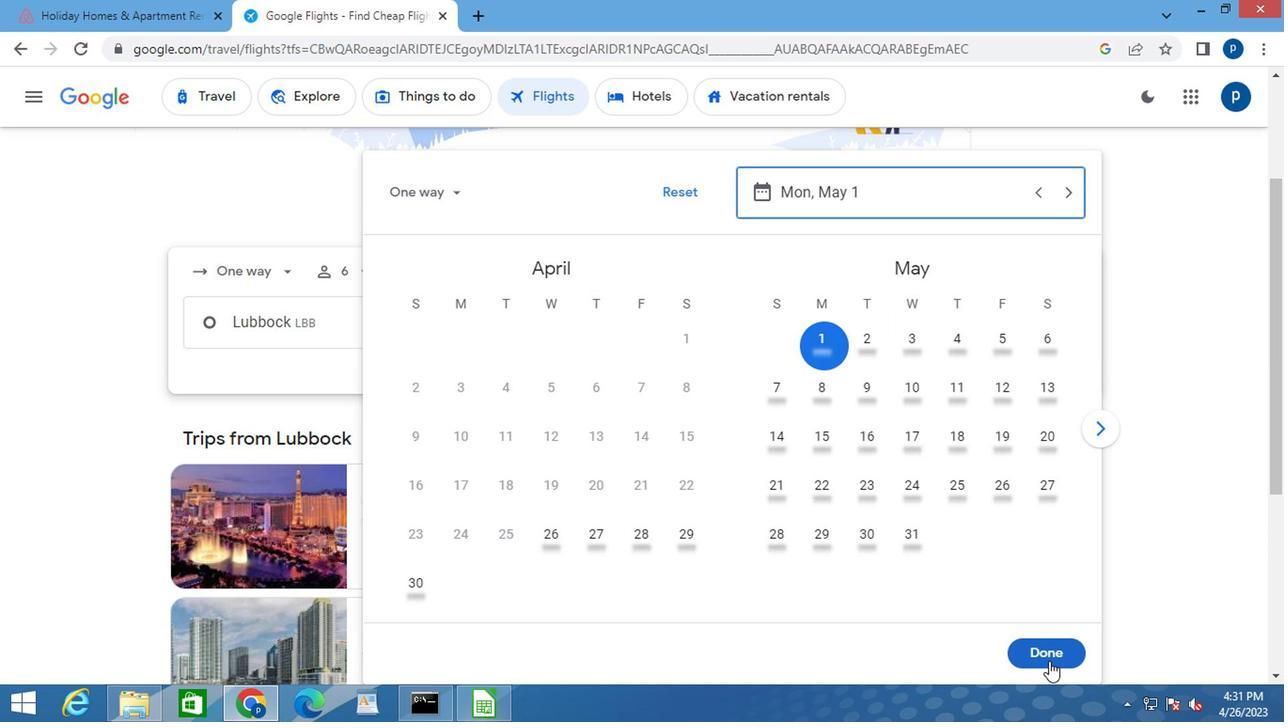 
Action: Mouse pressed left at (1045, 656)
Screenshot: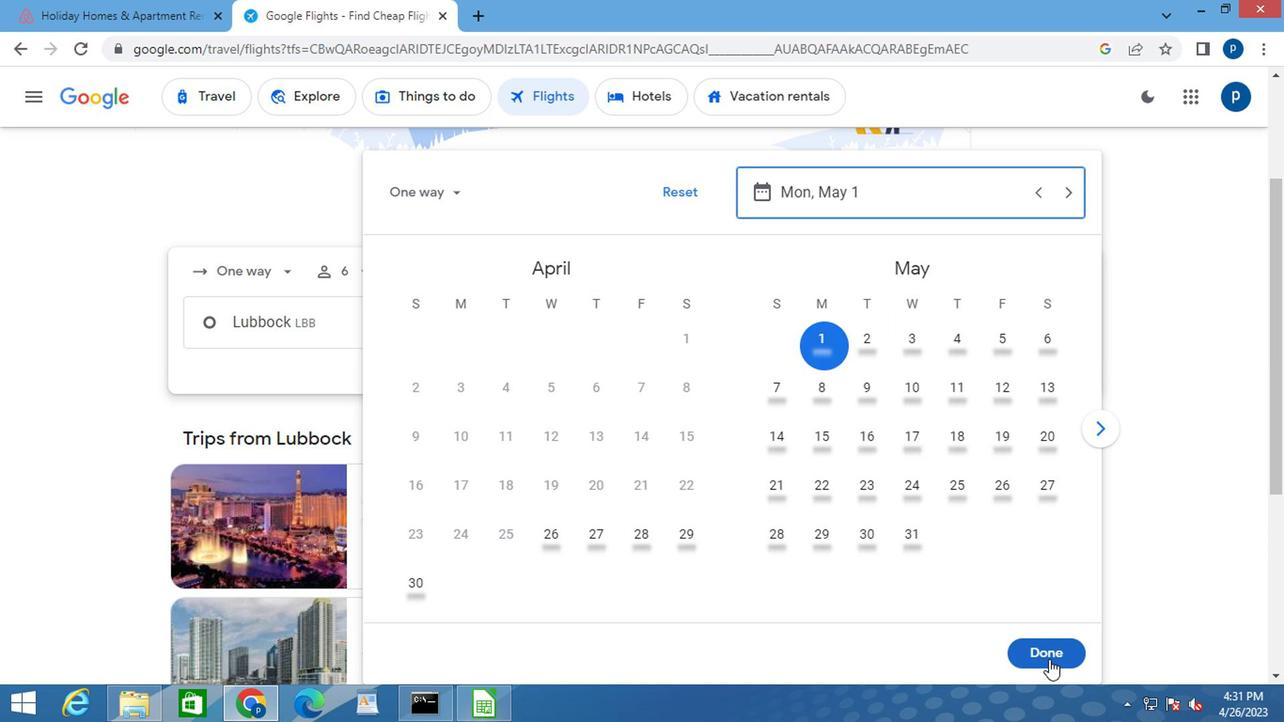 
Action: Mouse moved to (635, 388)
Screenshot: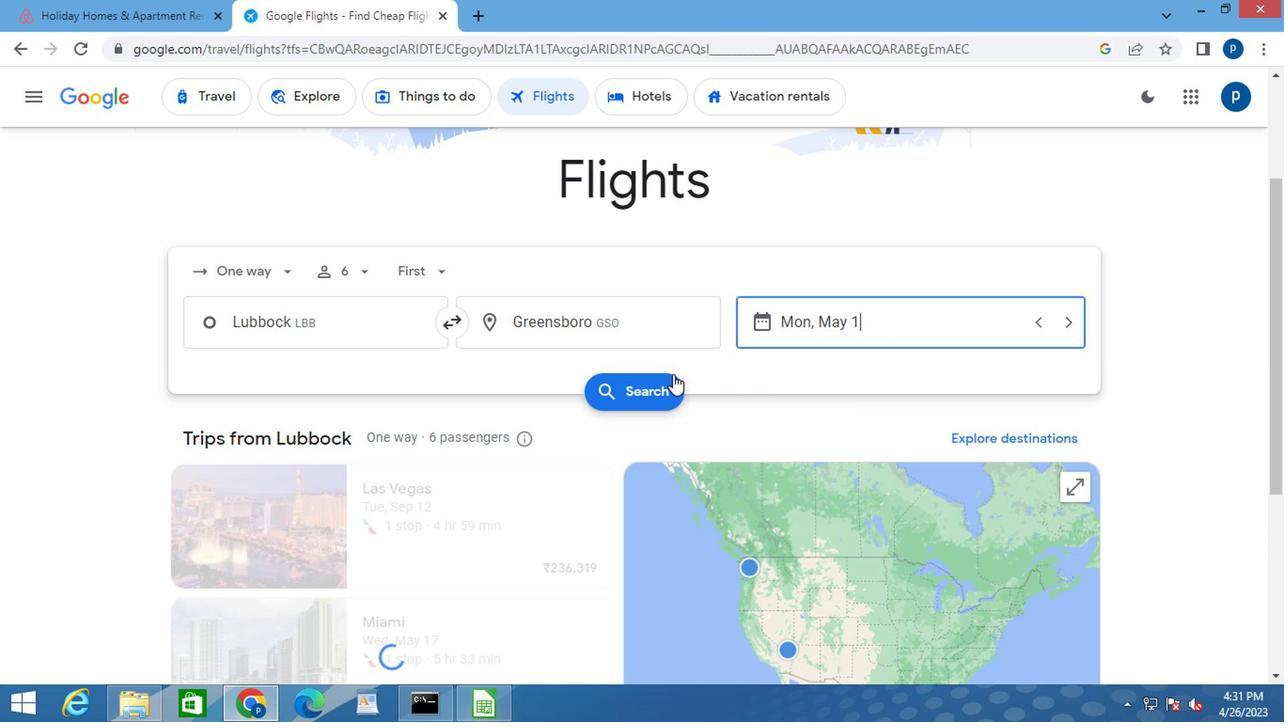 
Action: Mouse pressed left at (635, 388)
Screenshot: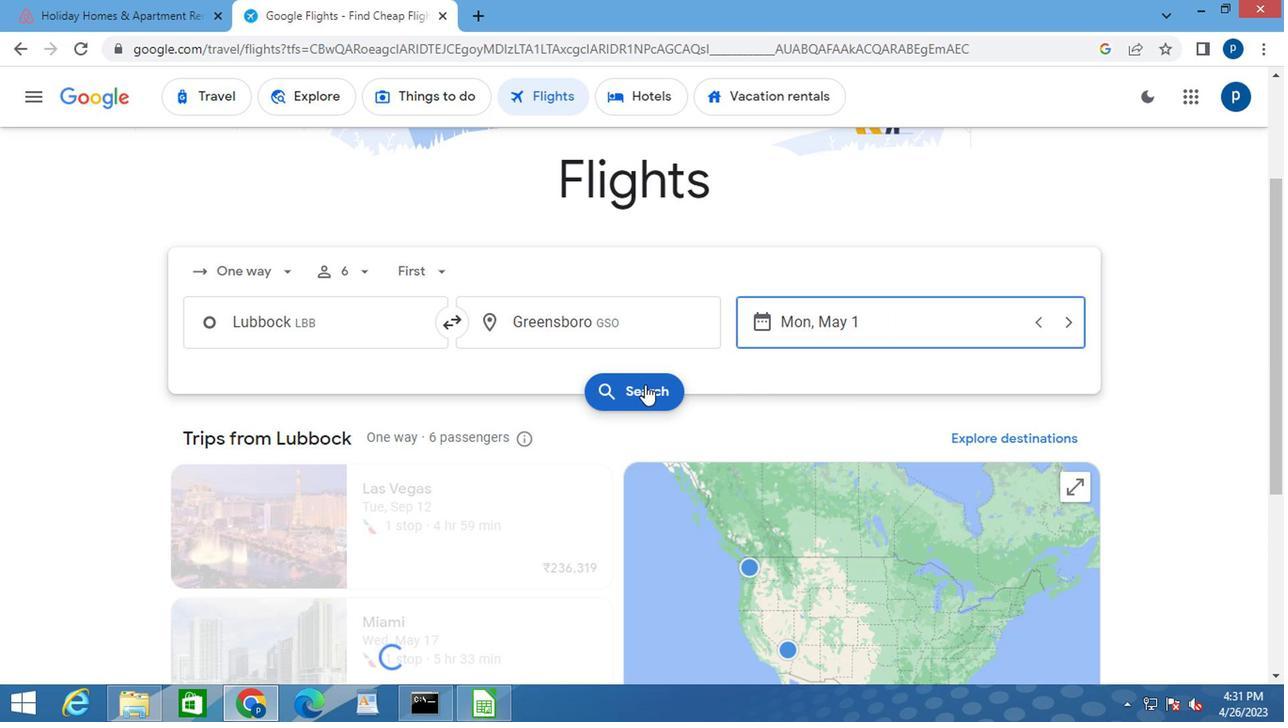 
Action: Mouse moved to (209, 269)
Screenshot: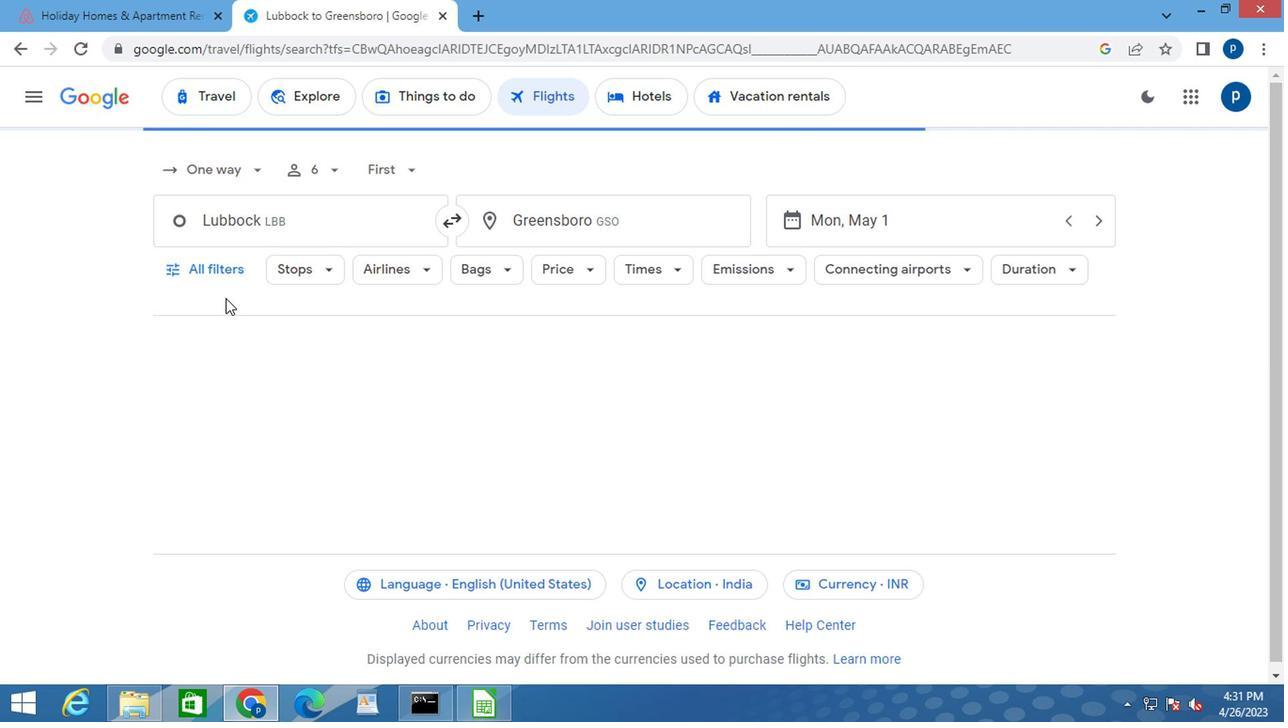 
Action: Mouse pressed left at (209, 269)
Screenshot: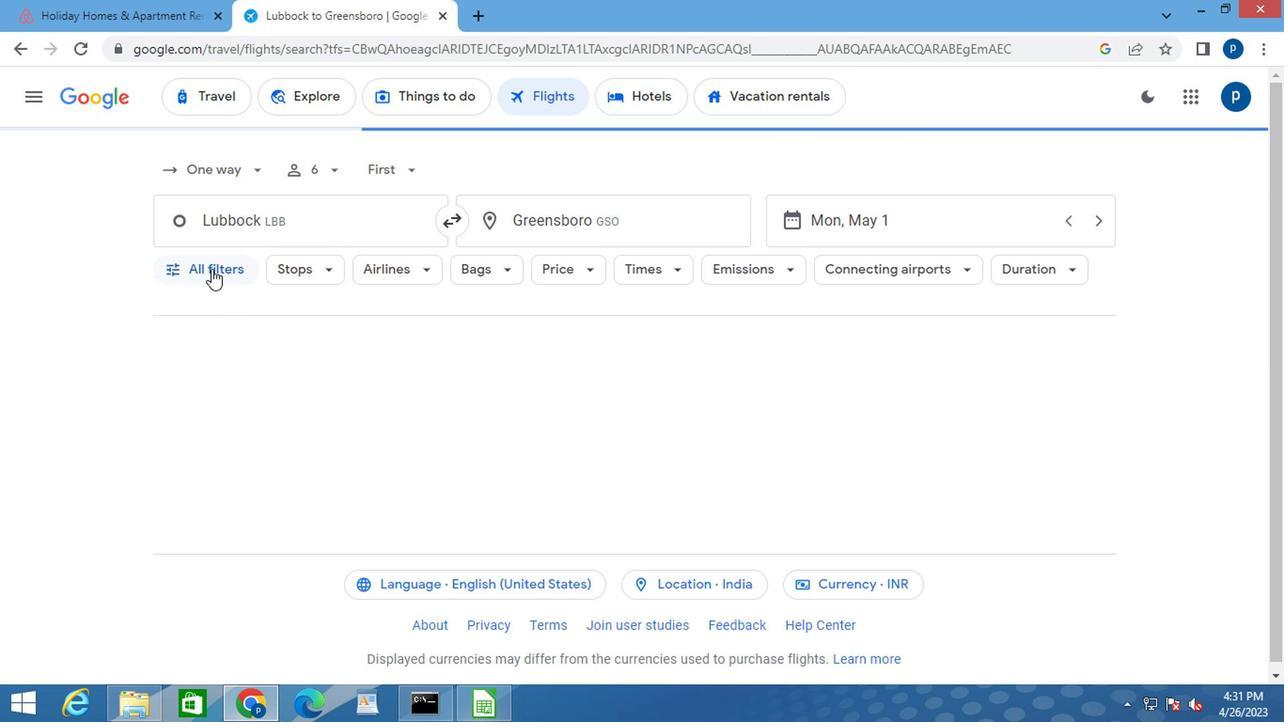 
Action: Mouse moved to (286, 492)
Screenshot: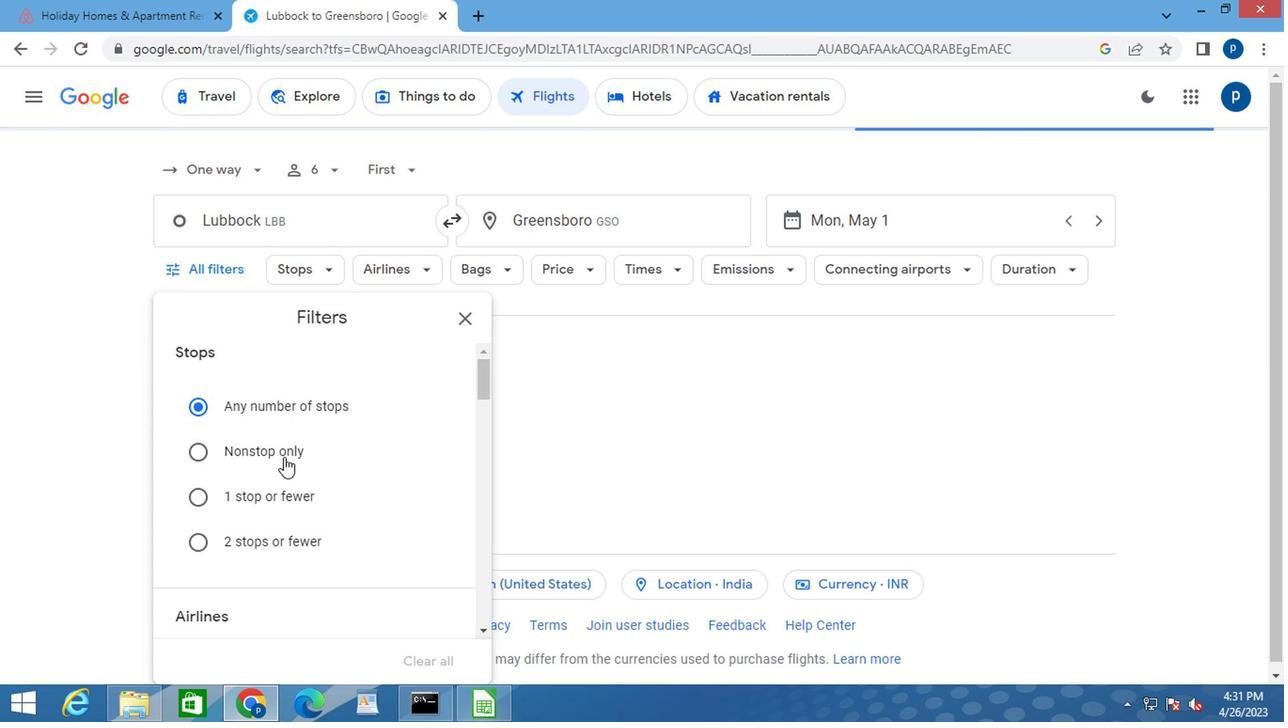 
Action: Mouse scrolled (286, 490) with delta (0, -1)
Screenshot: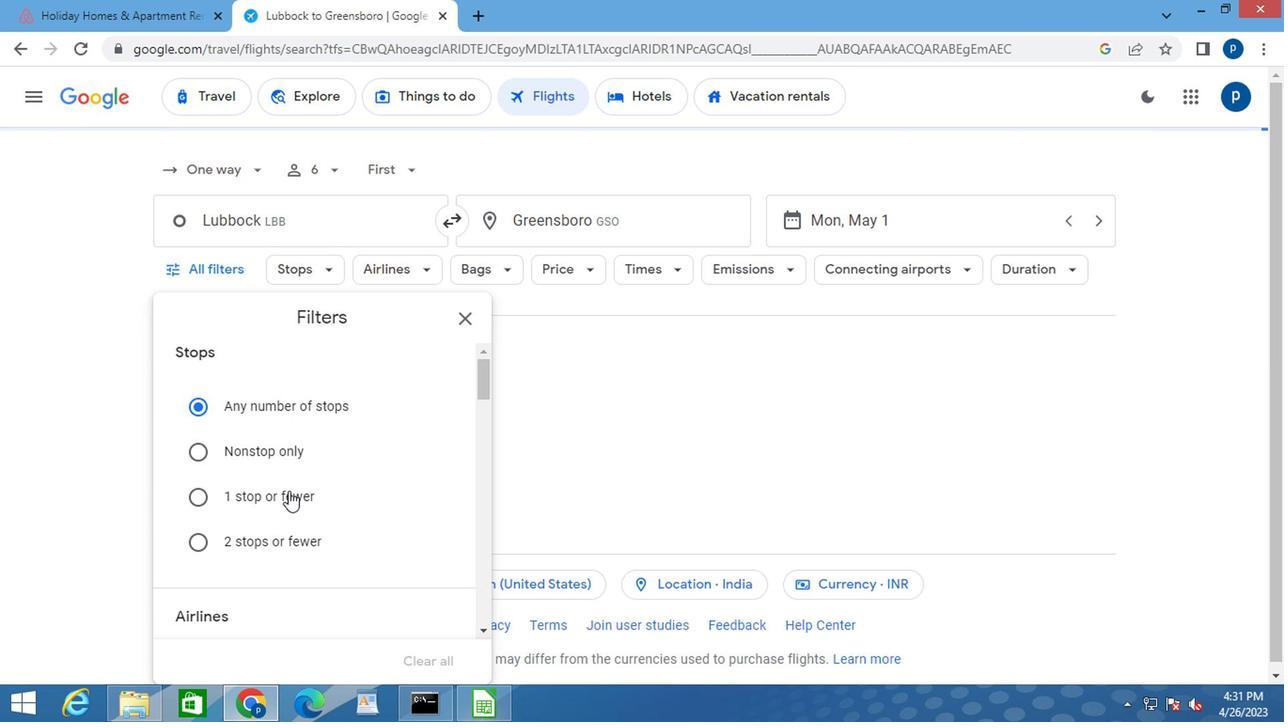 
Action: Mouse scrolled (286, 490) with delta (0, -1)
Screenshot: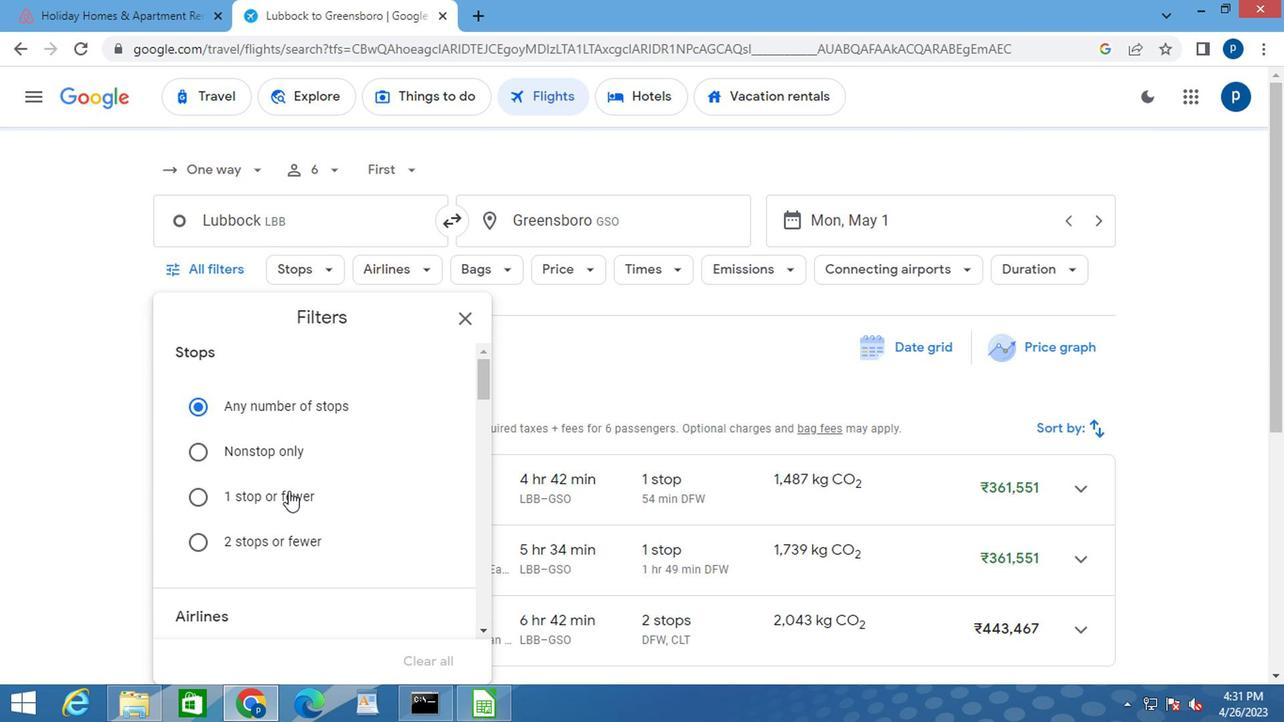 
Action: Mouse moved to (293, 498)
Screenshot: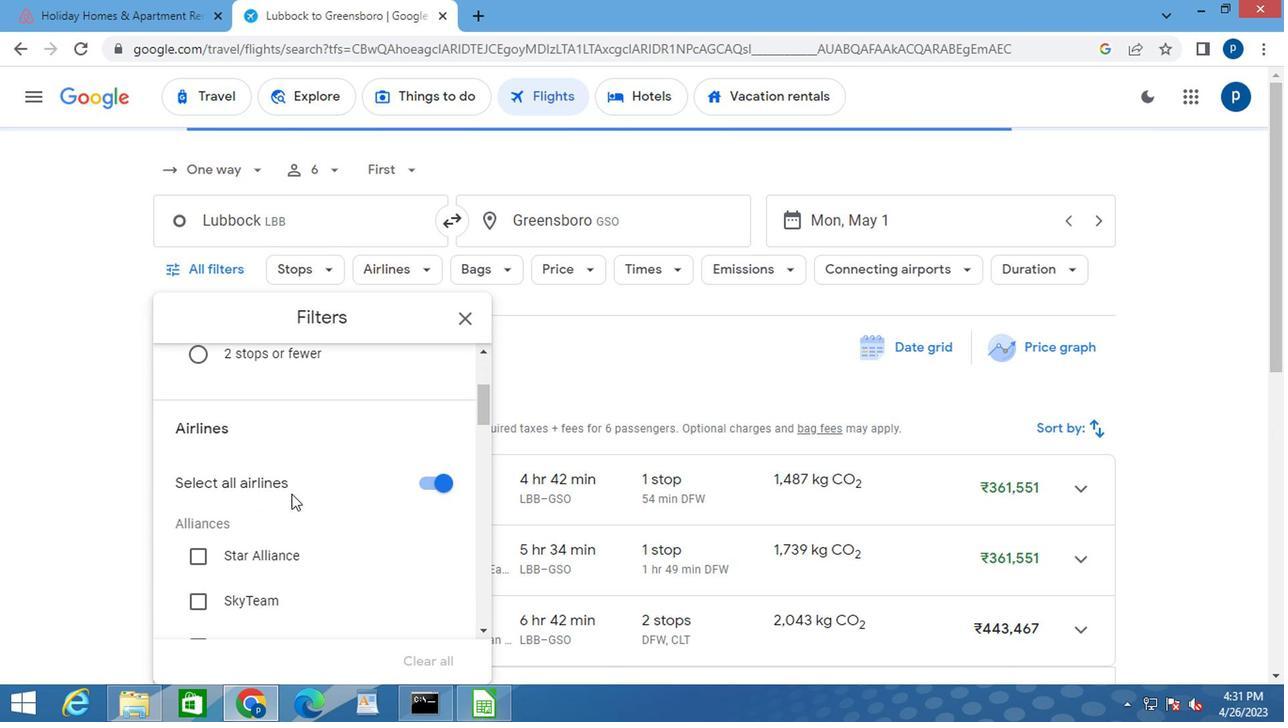
Action: Mouse scrolled (292, 496) with delta (0, 0)
Screenshot: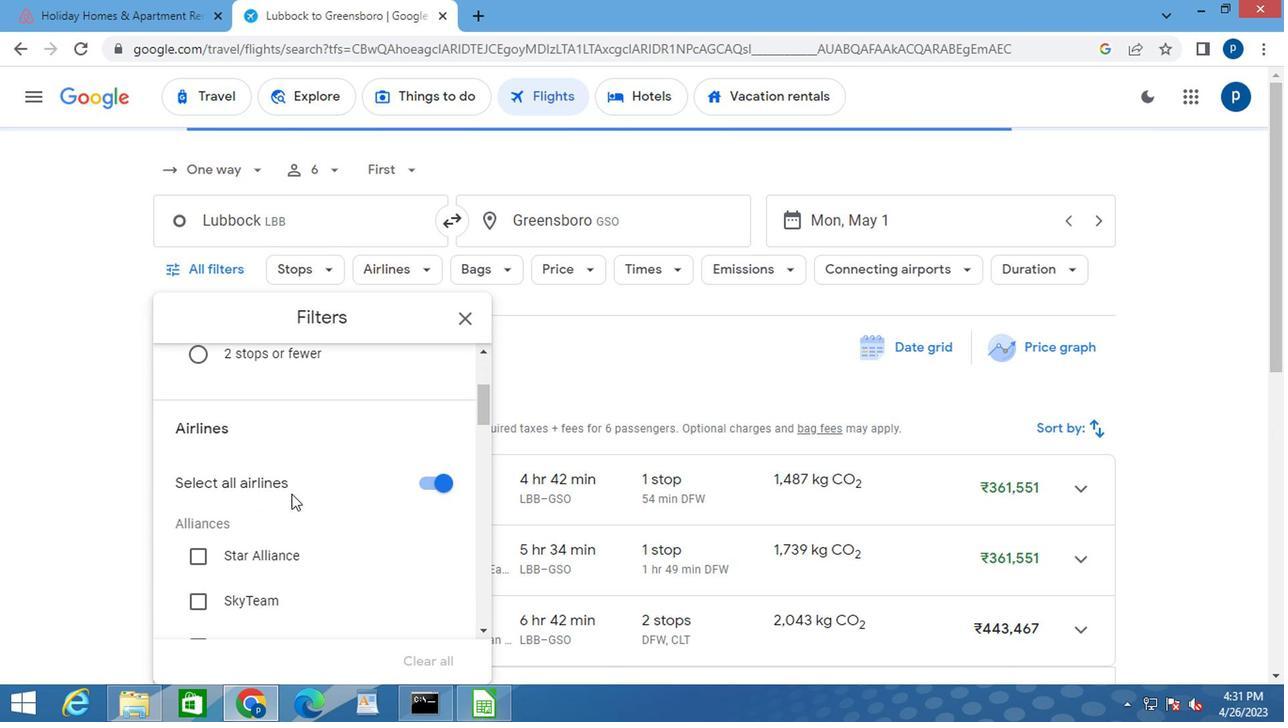 
Action: Mouse moved to (297, 499)
Screenshot: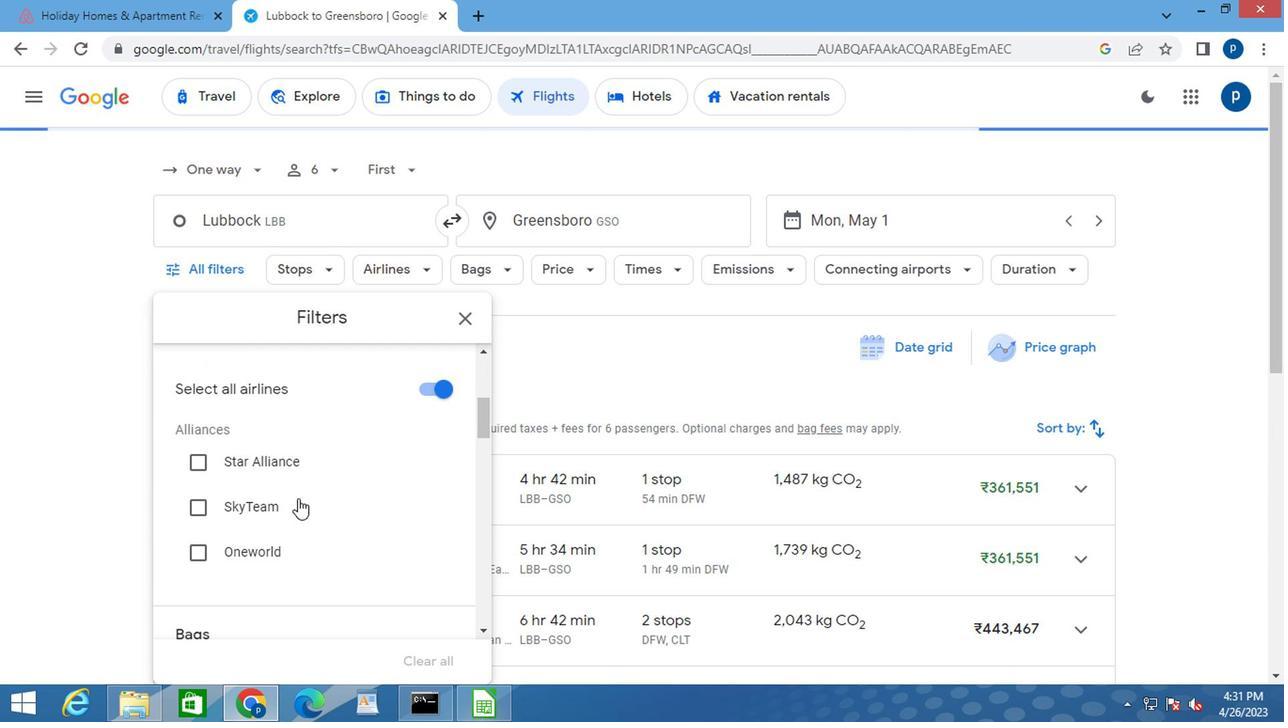 
Action: Mouse scrolled (297, 498) with delta (0, 0)
Screenshot: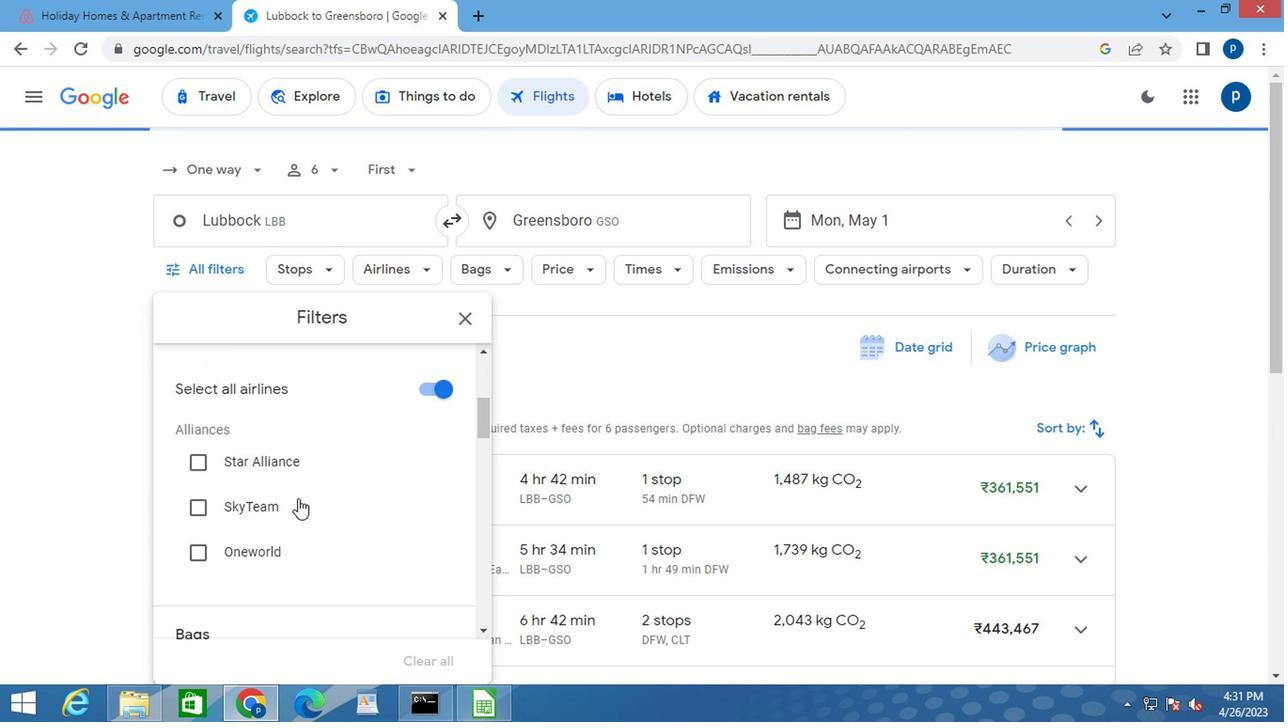 
Action: Mouse moved to (298, 499)
Screenshot: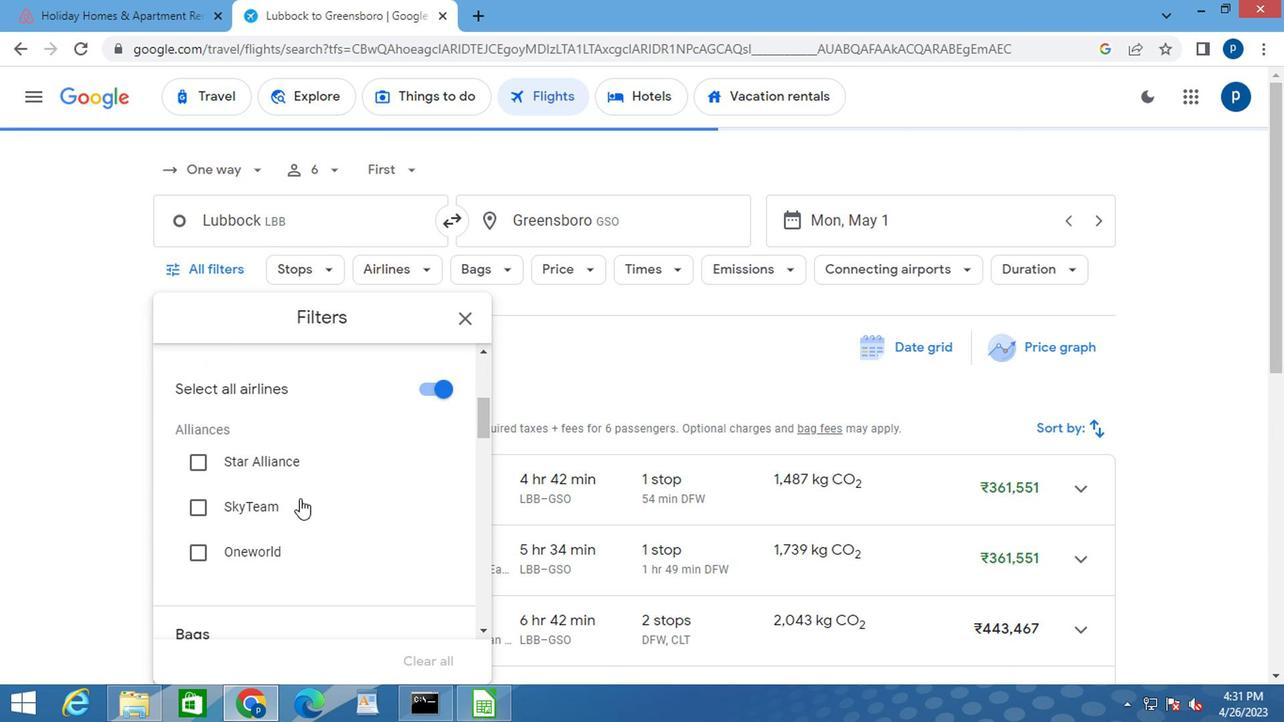 
Action: Mouse scrolled (298, 498) with delta (0, 0)
Screenshot: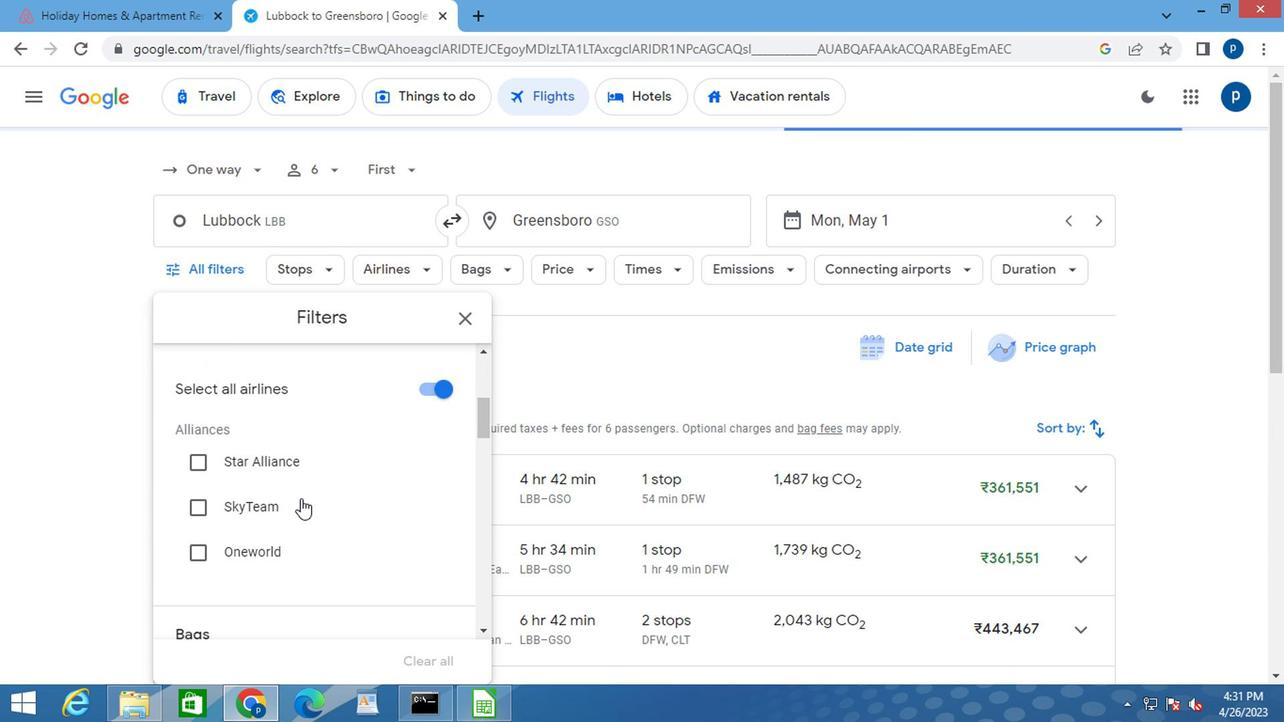 
Action: Mouse moved to (304, 497)
Screenshot: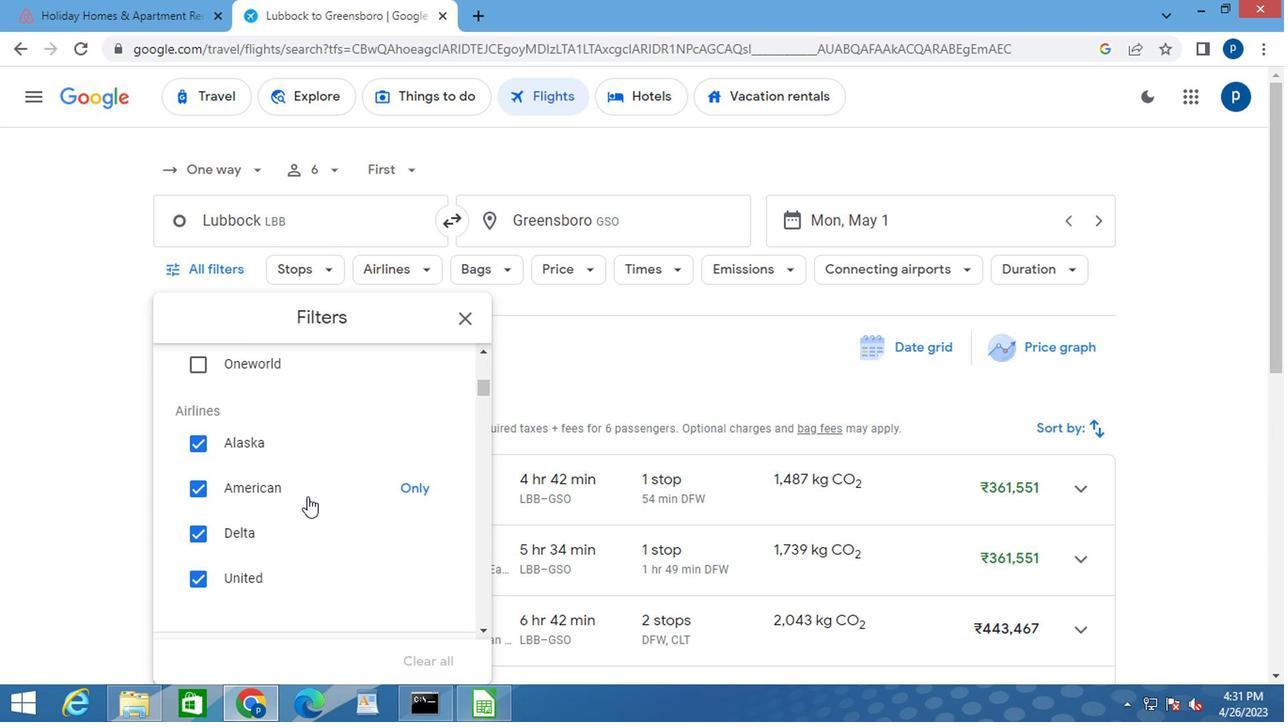 
Action: Mouse scrolled (304, 496) with delta (0, 0)
Screenshot: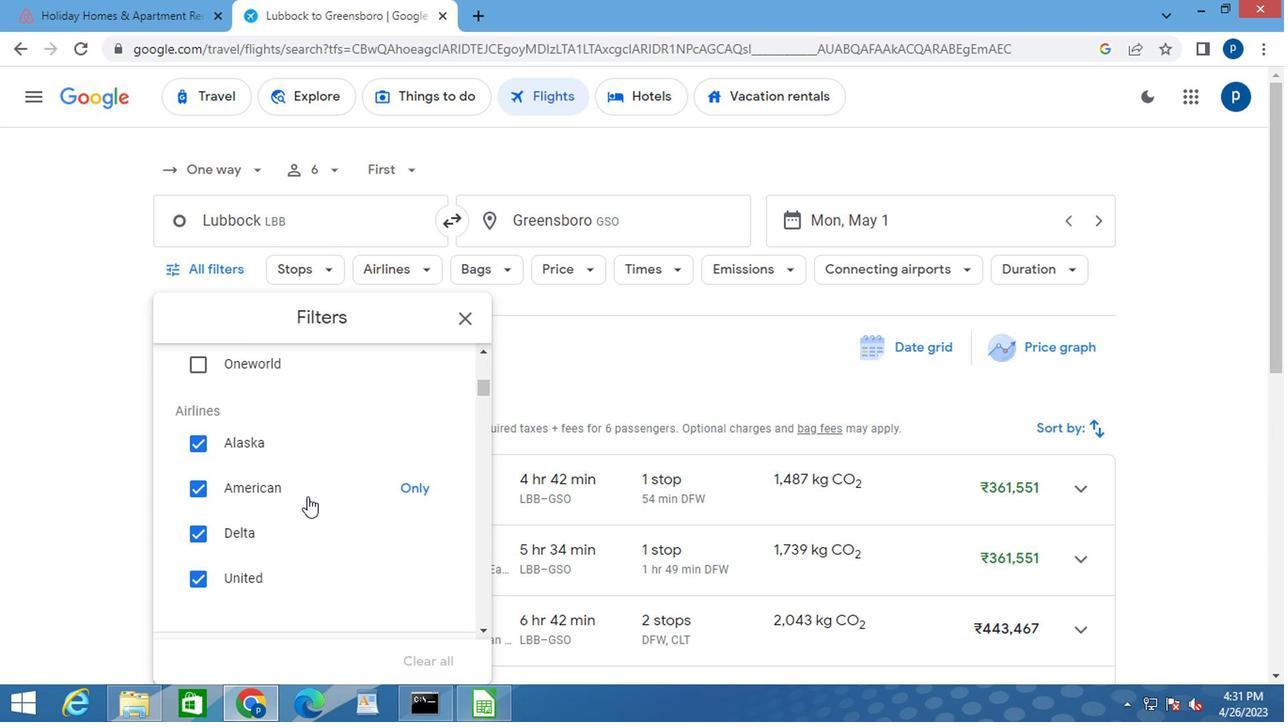 
Action: Mouse moved to (317, 496)
Screenshot: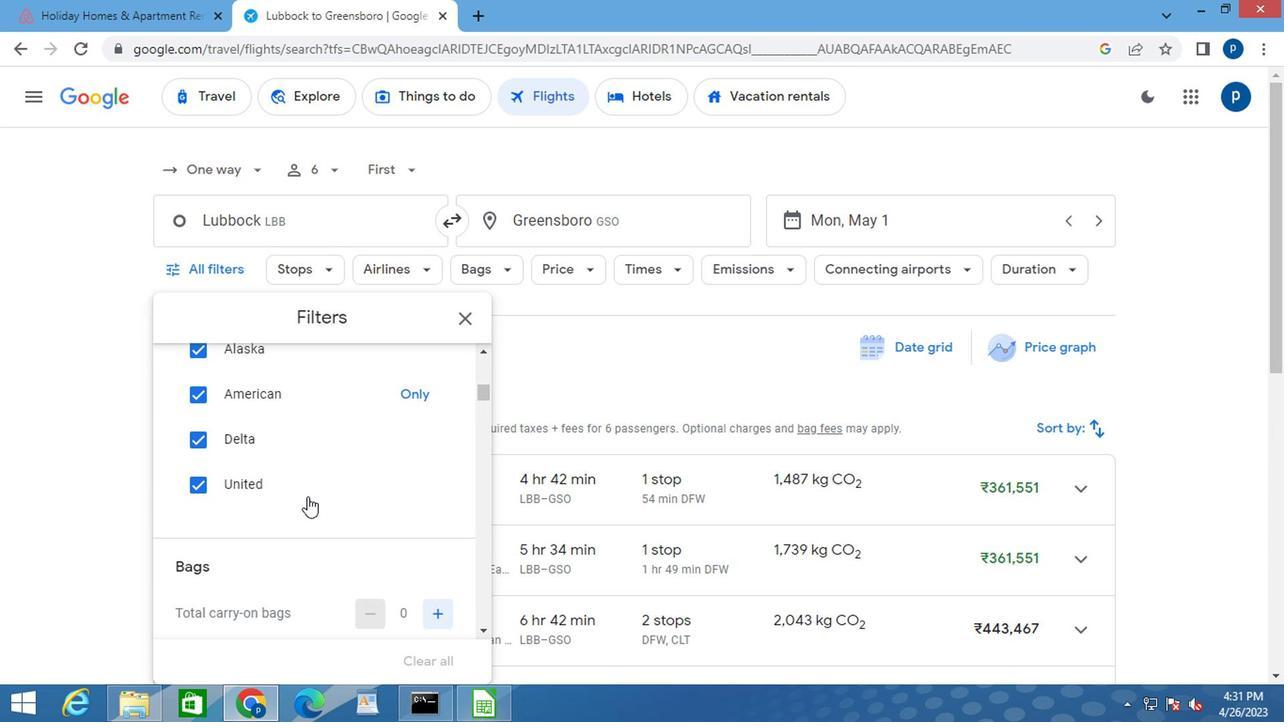 
Action: Mouse scrolled (317, 495) with delta (0, -1)
Screenshot: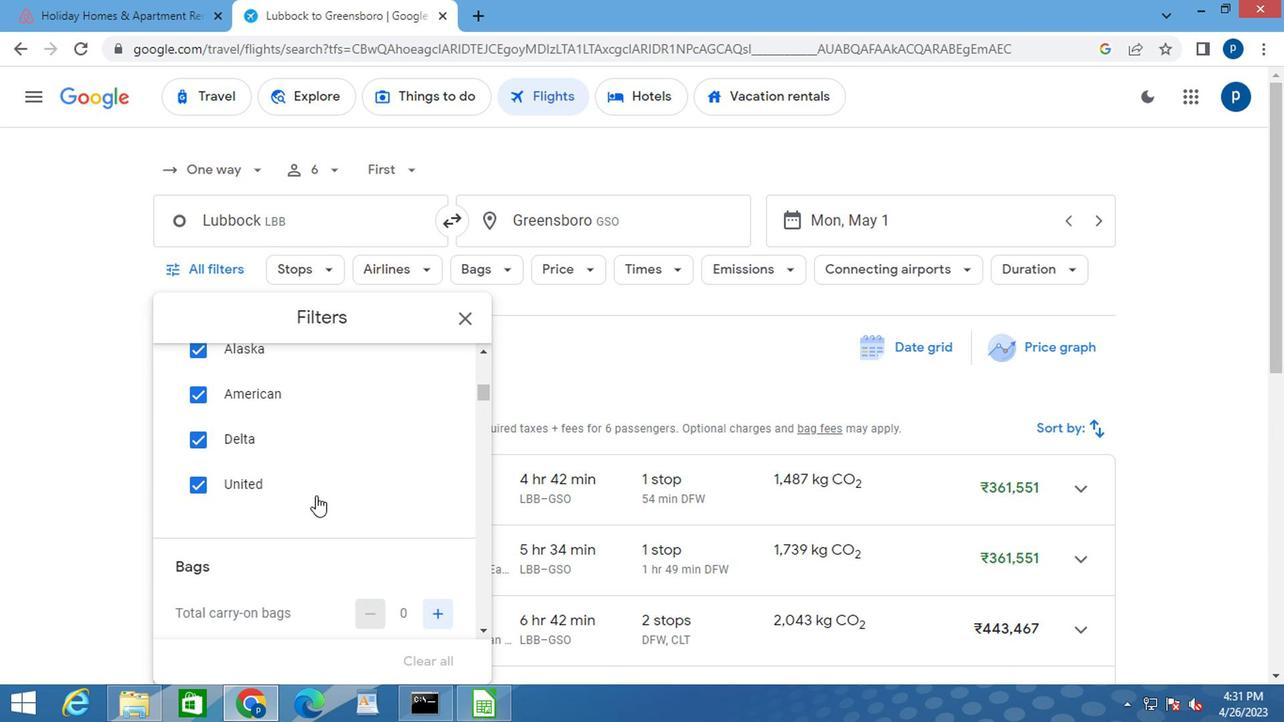 
Action: Mouse moved to (433, 519)
Screenshot: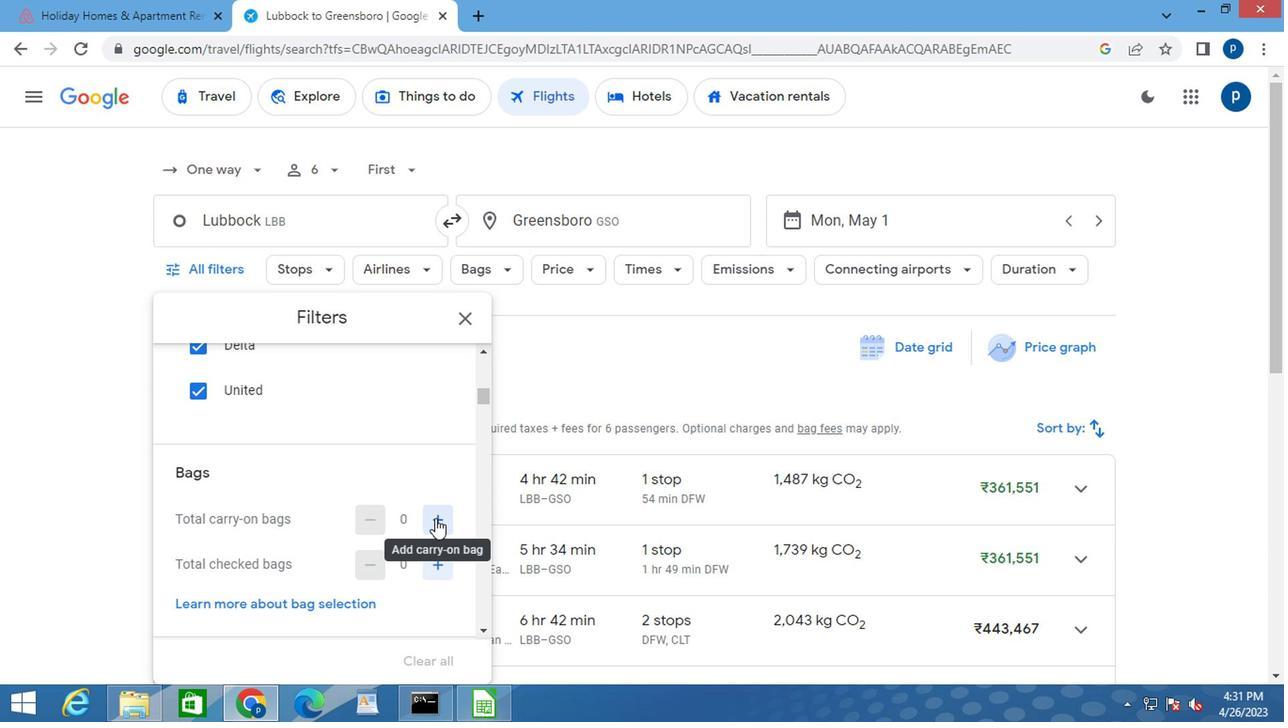 
Action: Mouse pressed left at (433, 519)
Screenshot: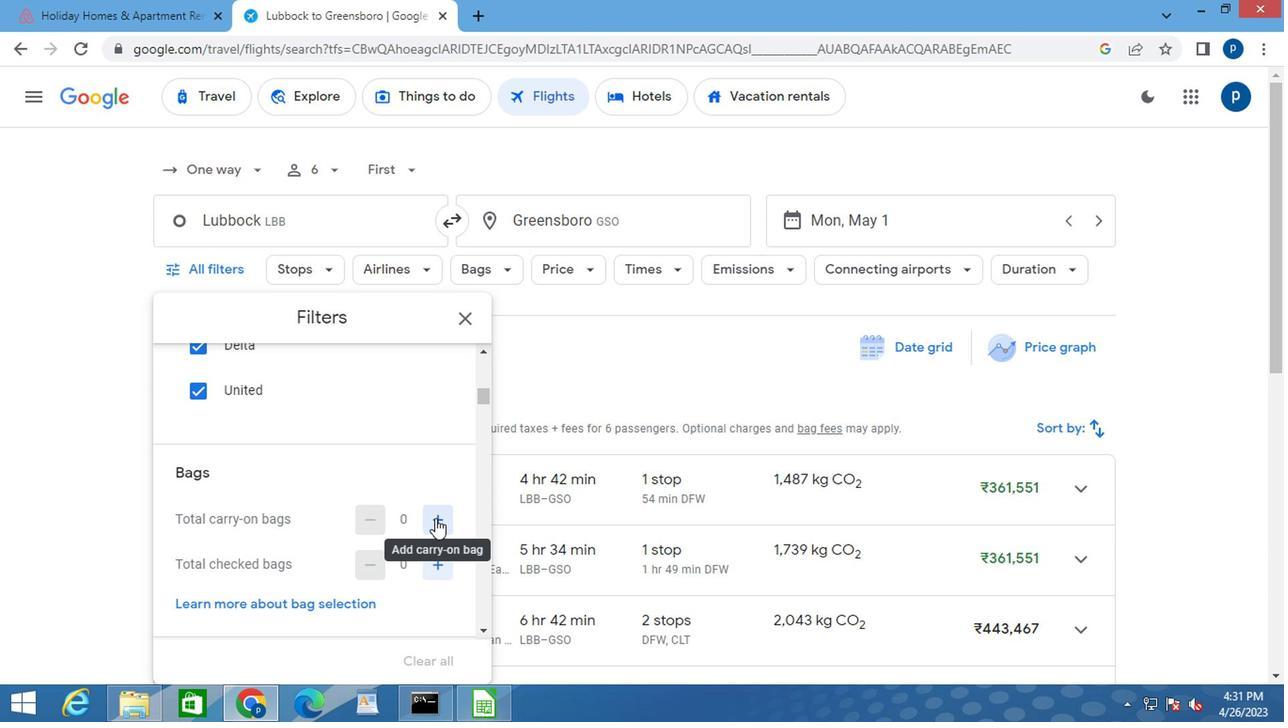 
Action: Mouse pressed left at (433, 519)
Screenshot: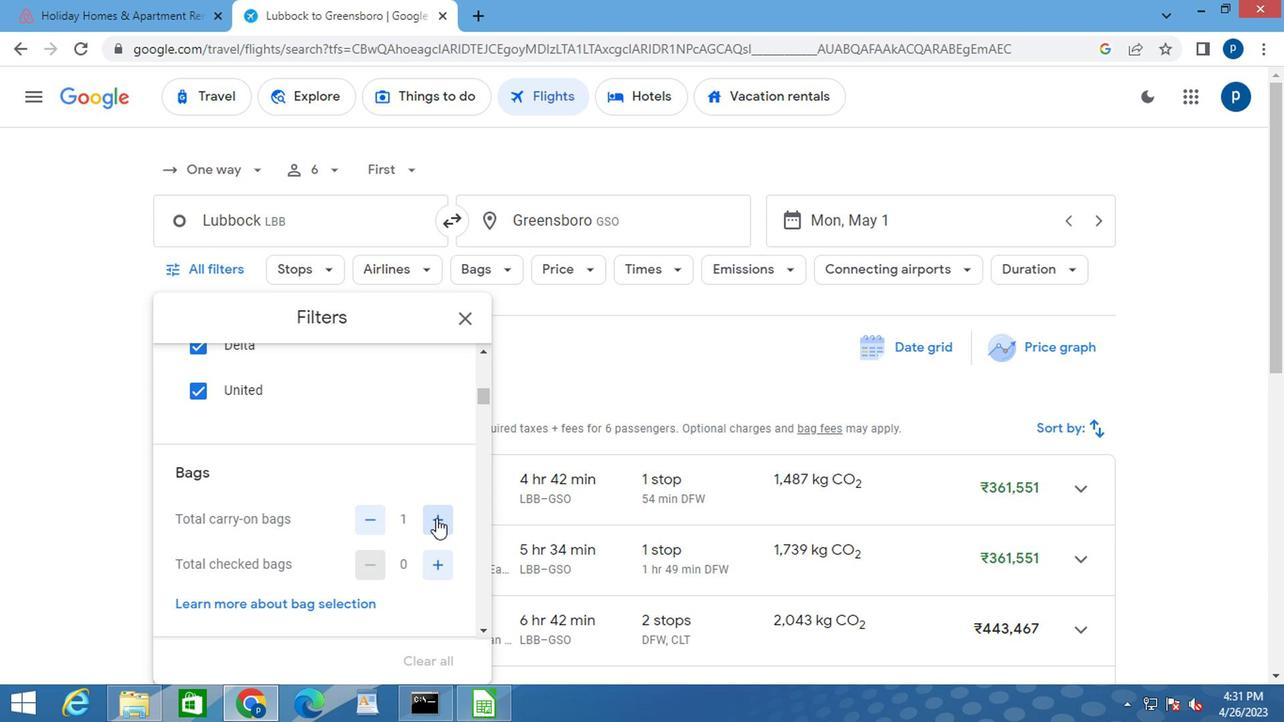 
Action: Mouse moved to (388, 533)
Screenshot: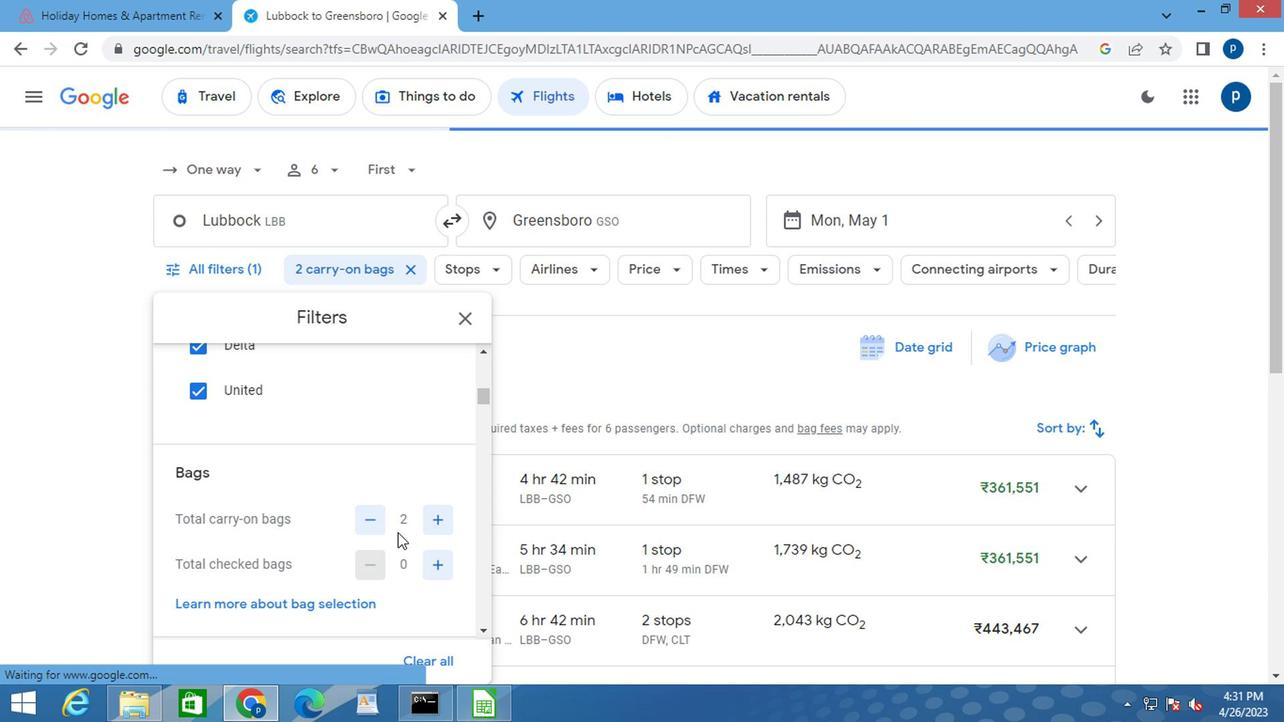 
Action: Mouse scrolled (388, 532) with delta (0, -1)
Screenshot: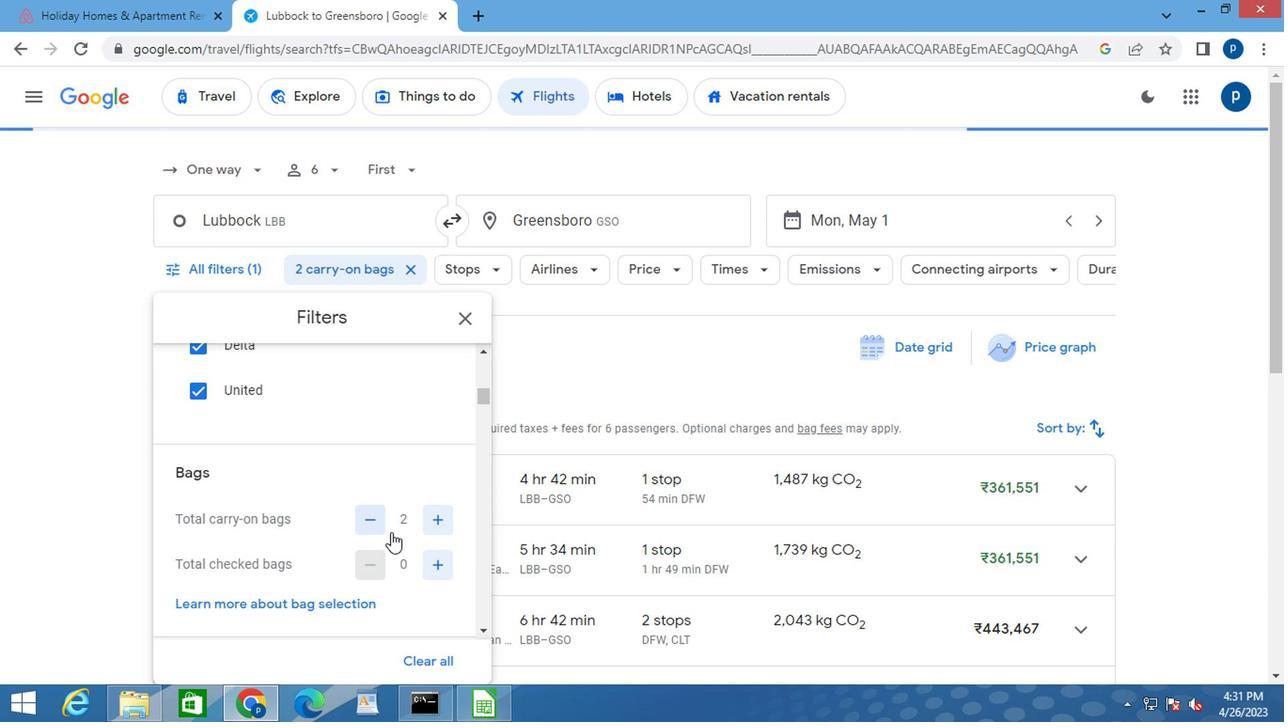
Action: Mouse moved to (385, 530)
Screenshot: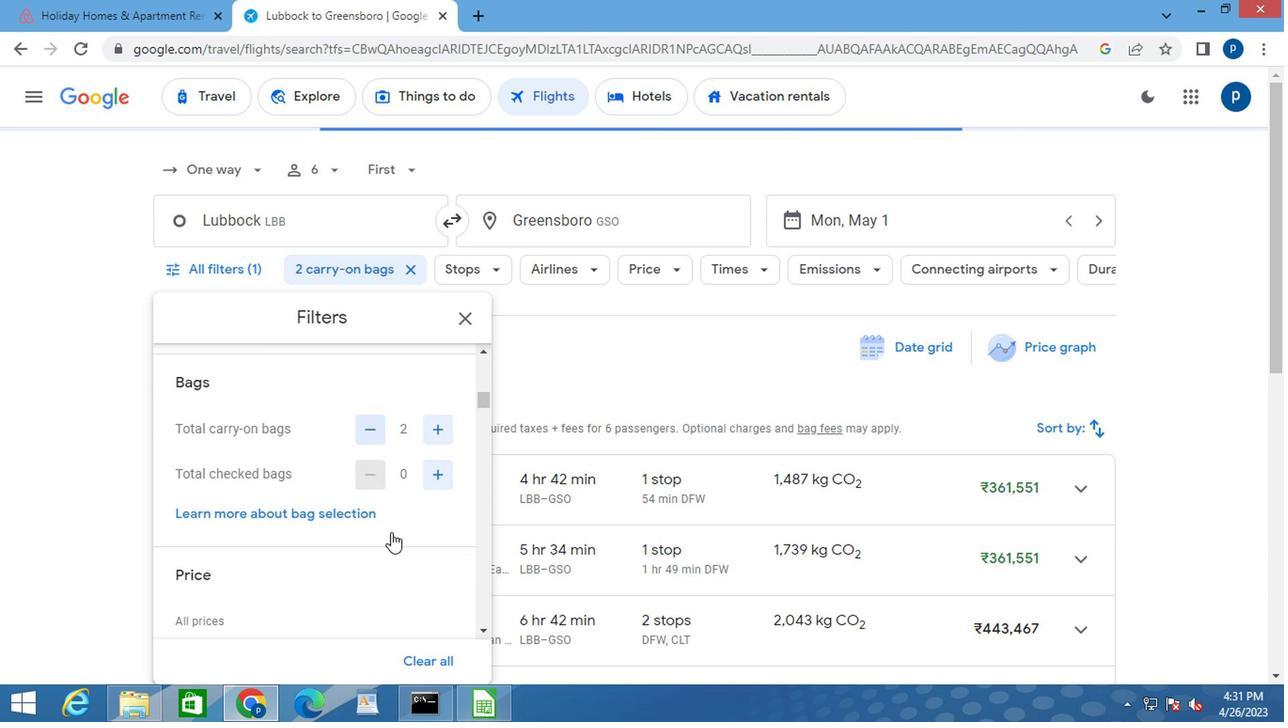 
Action: Mouse scrolled (385, 529) with delta (0, 0)
Screenshot: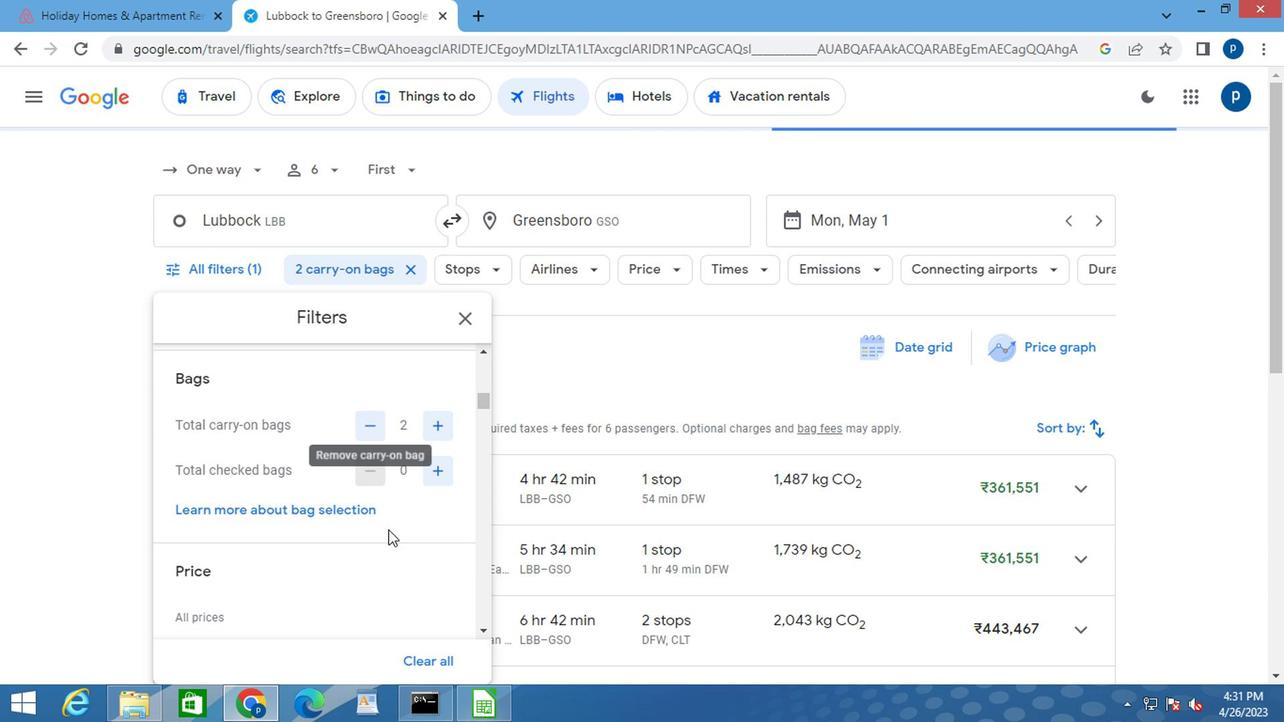 
Action: Mouse moved to (440, 557)
Screenshot: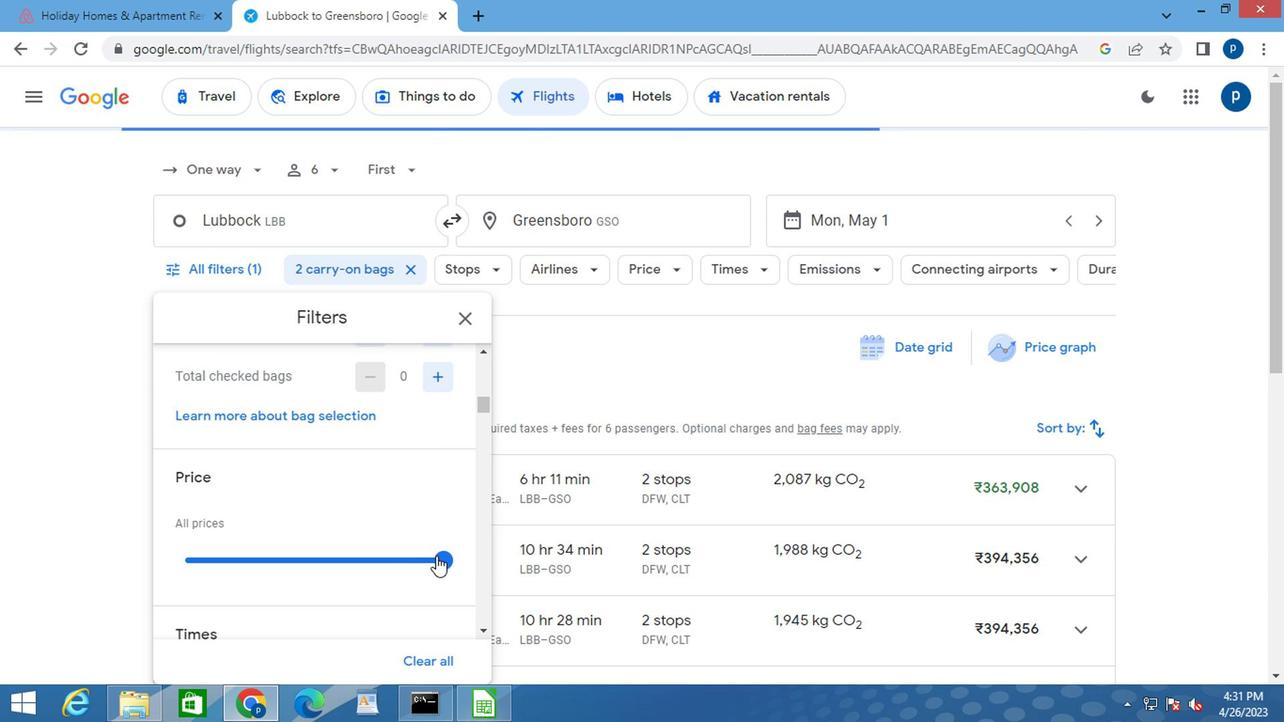 
Action: Mouse pressed left at (440, 557)
Screenshot: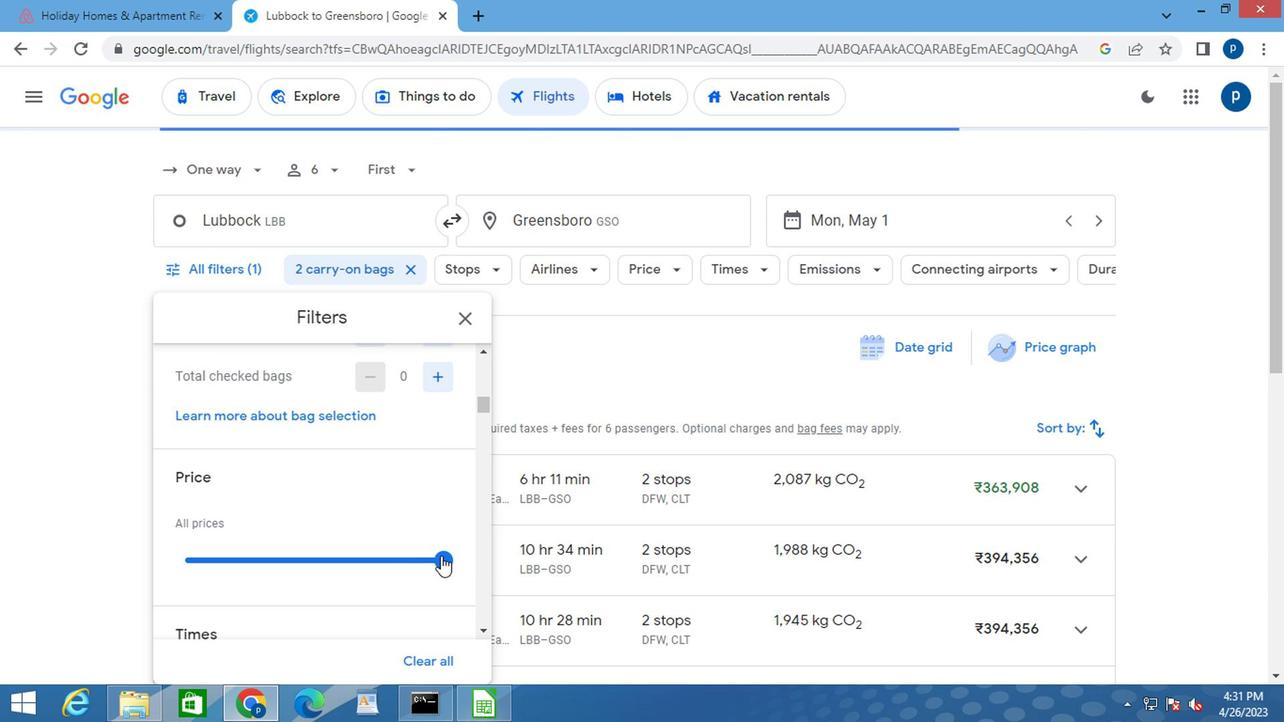 
Action: Mouse moved to (324, 510)
Screenshot: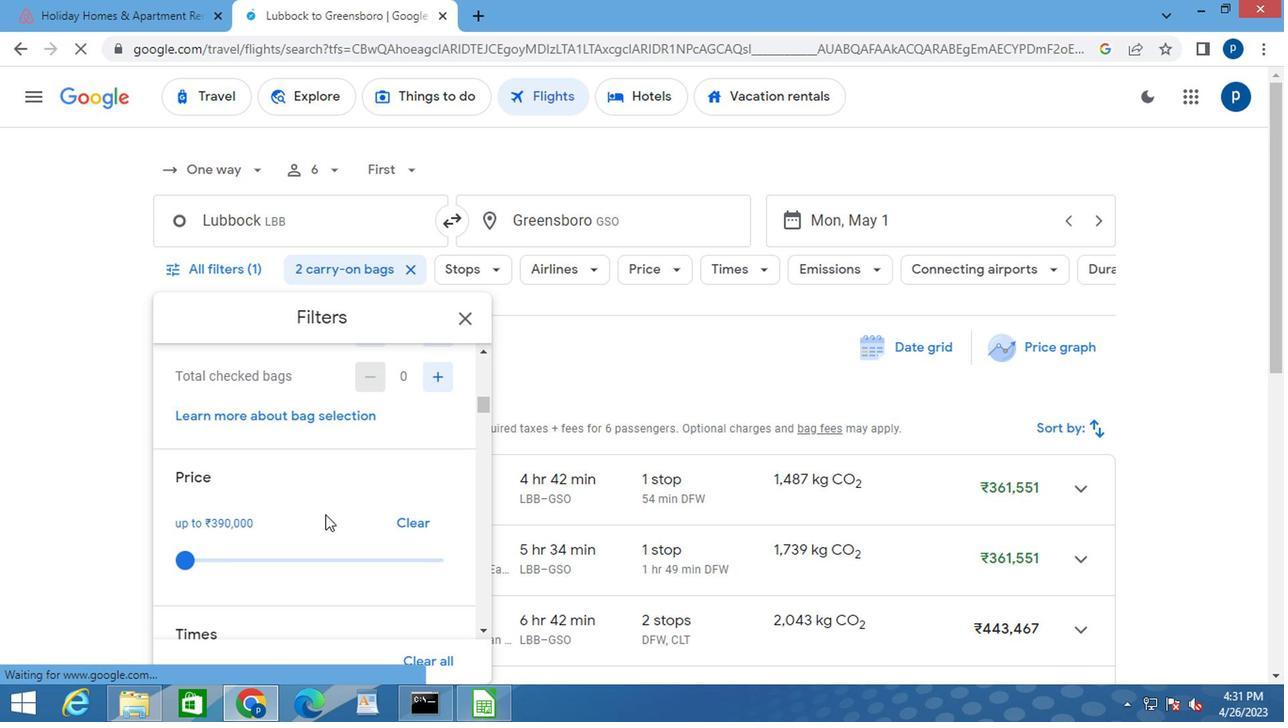 
Action: Mouse scrolled (324, 509) with delta (0, -1)
Screenshot: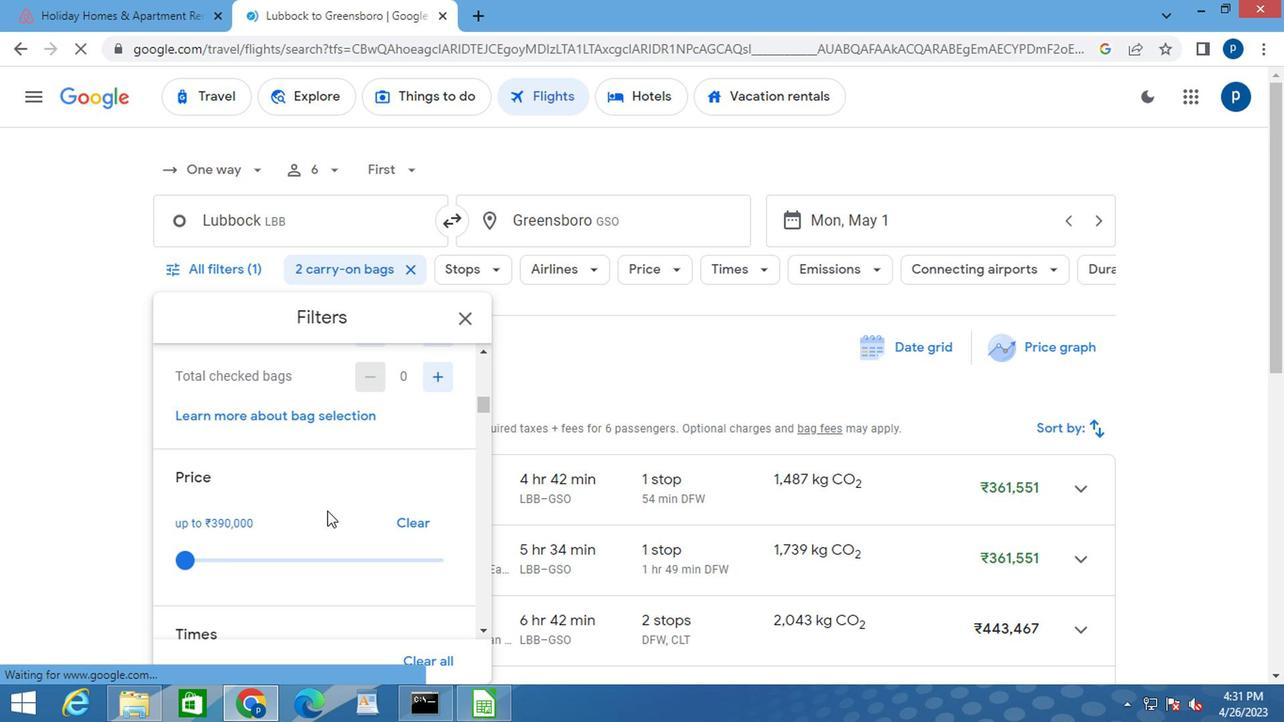 
Action: Mouse moved to (302, 501)
Screenshot: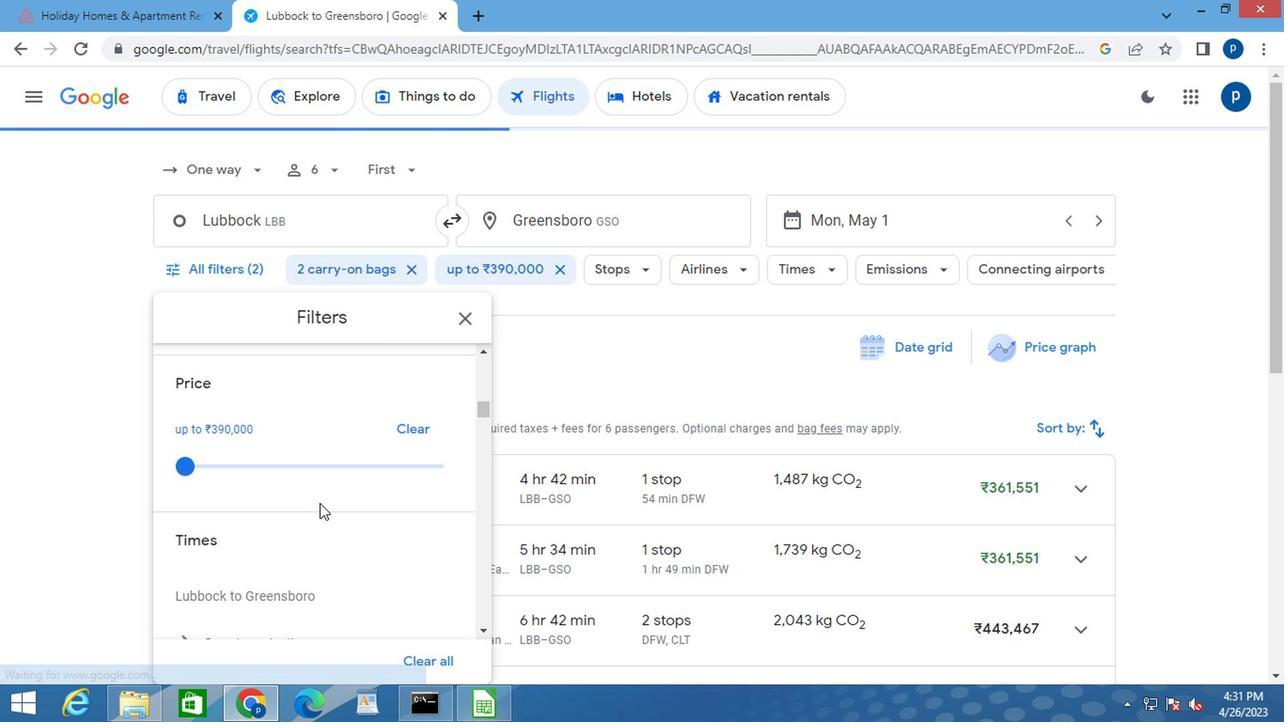 
Action: Mouse scrolled (302, 500) with delta (0, -1)
Screenshot: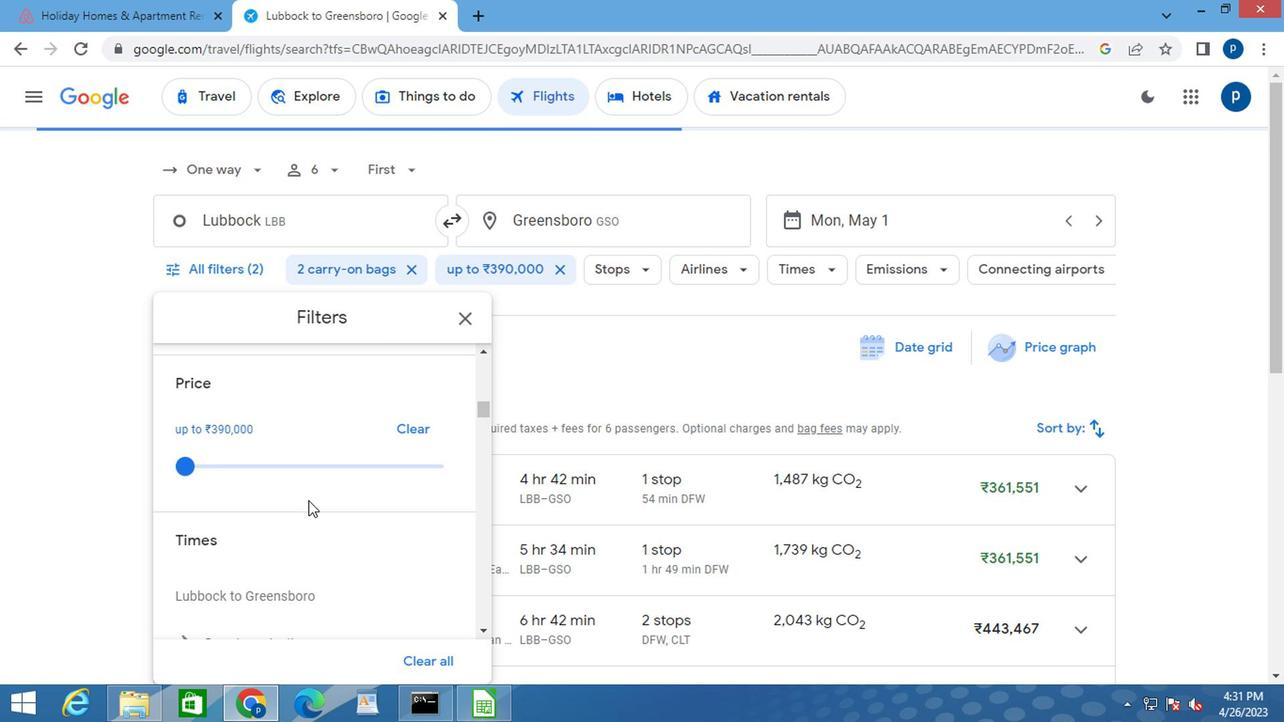 
Action: Mouse moved to (191, 582)
Screenshot: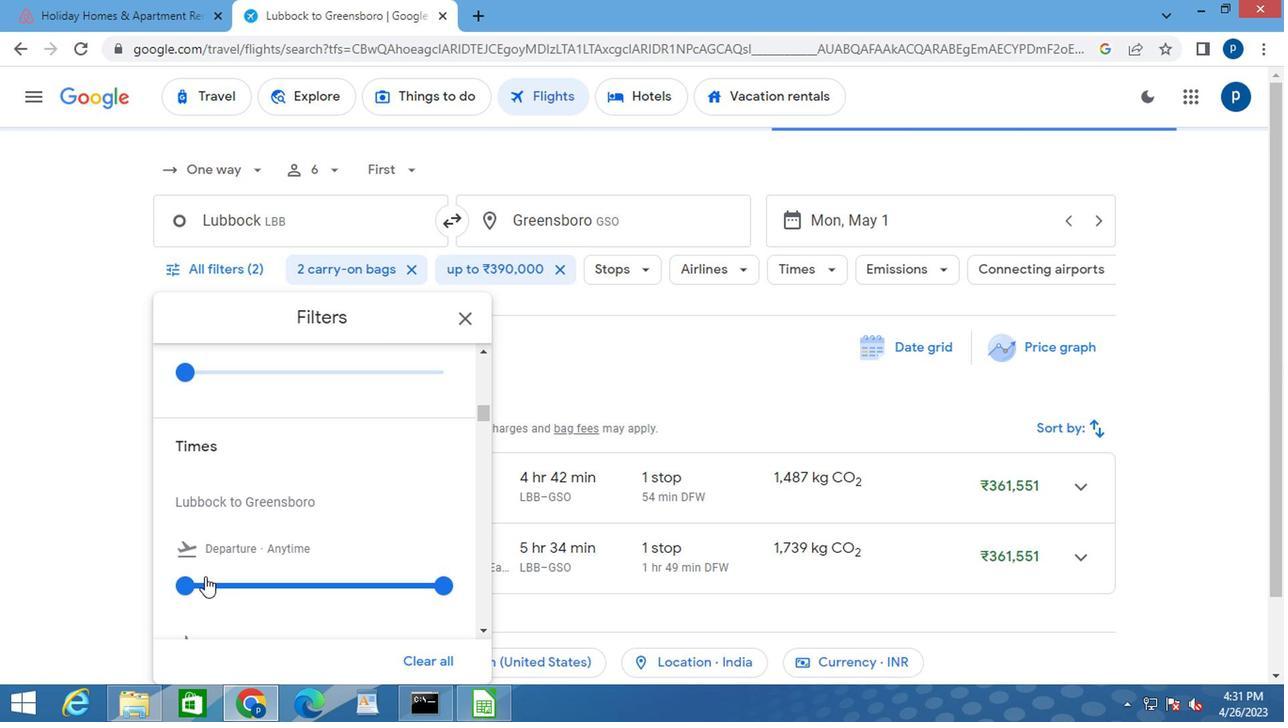 
Action: Mouse pressed left at (191, 582)
Screenshot: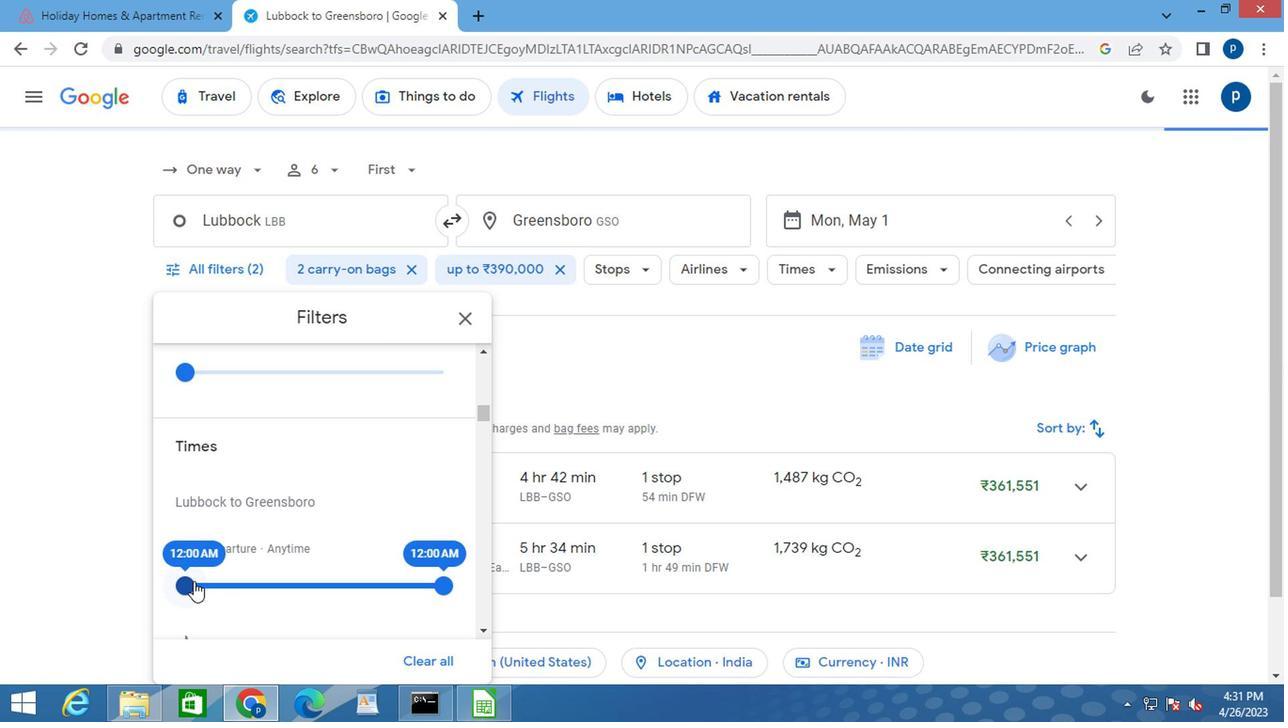 
Action: Mouse moved to (436, 583)
Screenshot: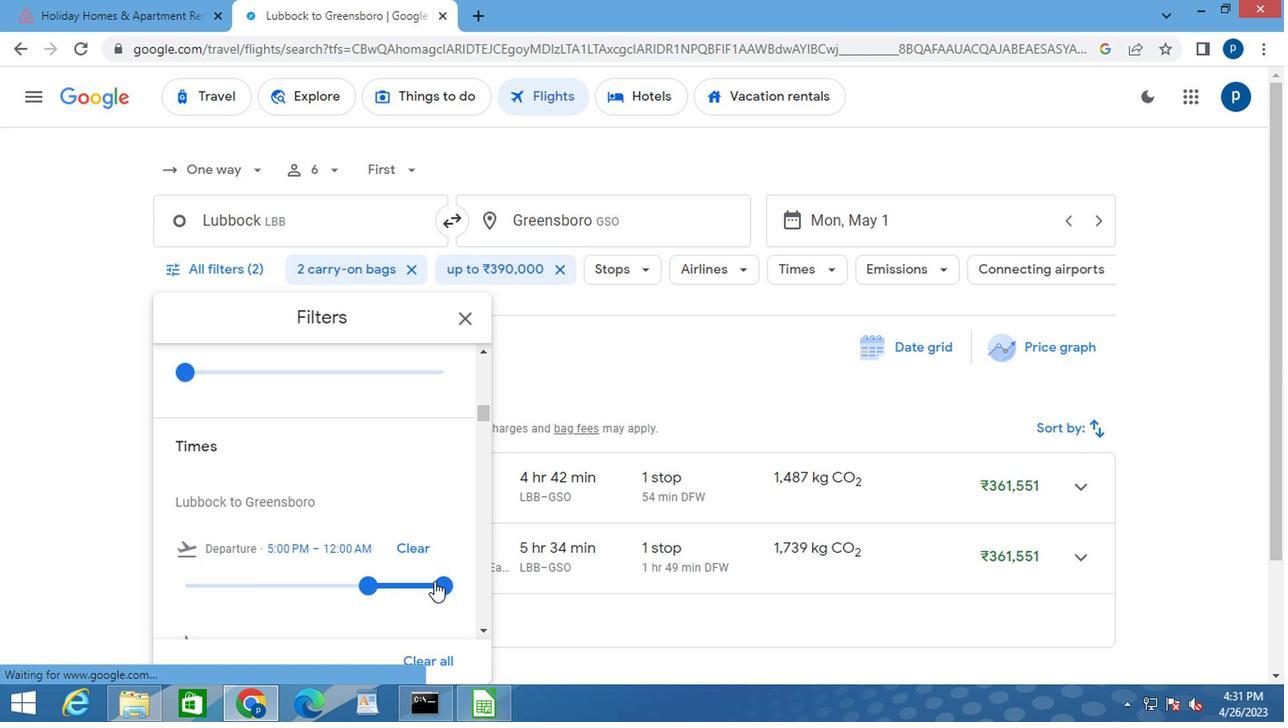 
Action: Mouse pressed left at (436, 583)
Screenshot: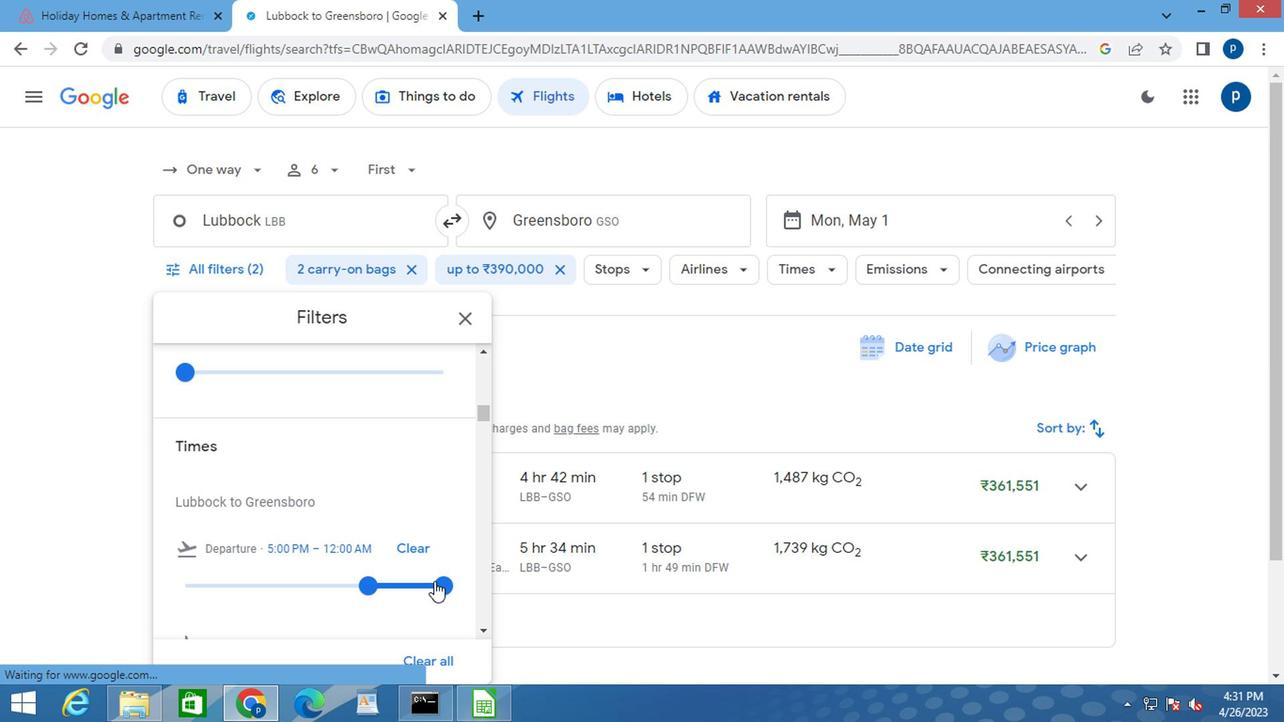 
Action: Mouse moved to (470, 312)
Screenshot: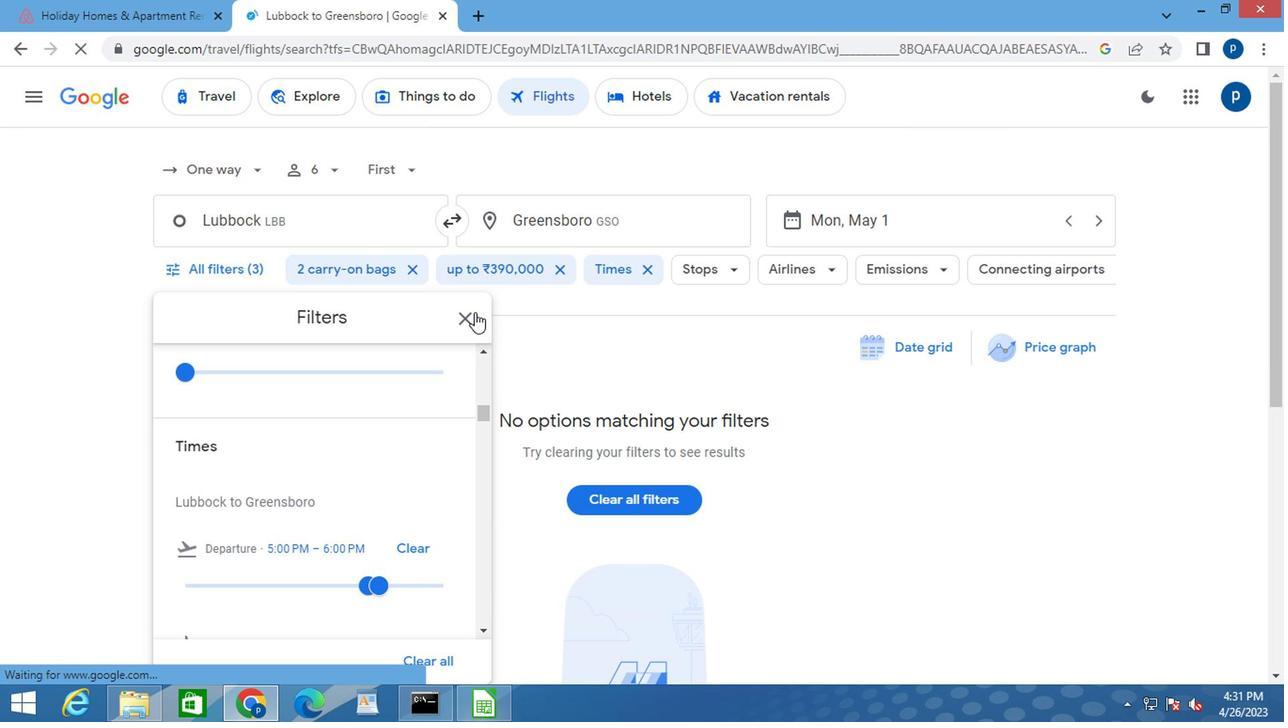
Action: Mouse pressed left at (470, 312)
Screenshot: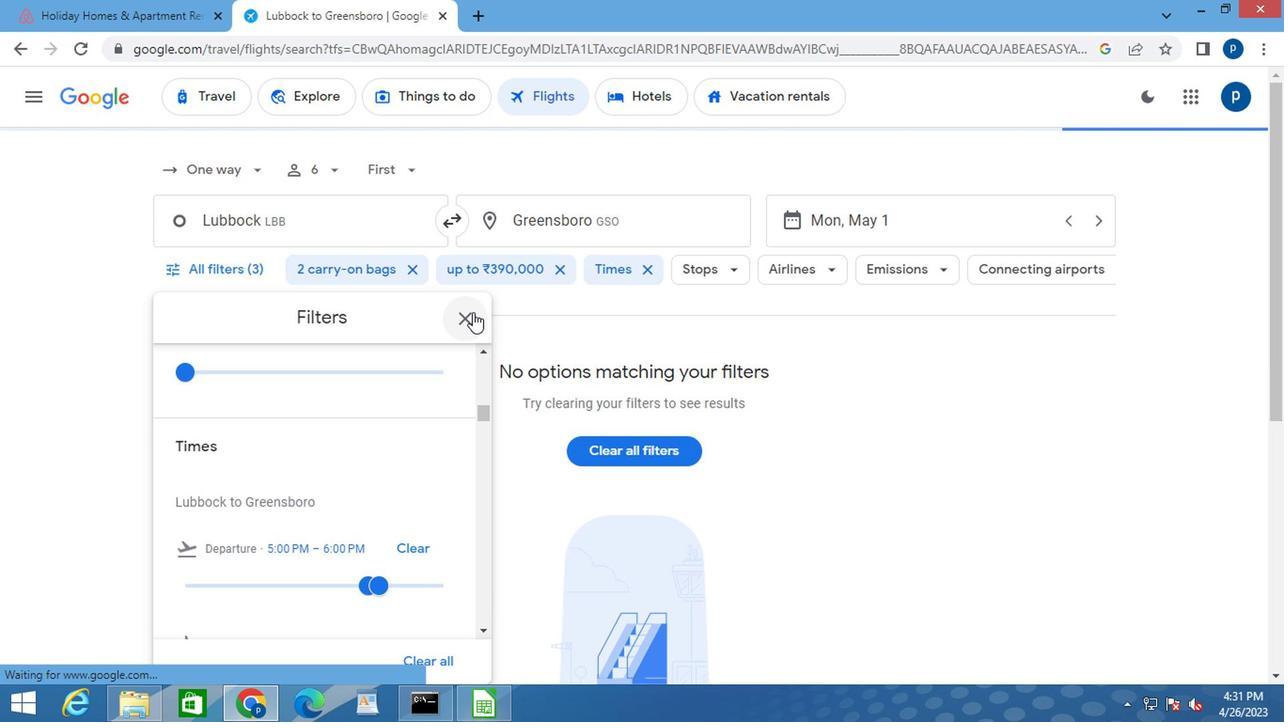
